 Task: Open Card Card0000000062 in Board Board0000000016 in Workspace WS0000000006 in Trello. Add Member mailaustralia7@gmail.com to Card Card0000000062 in Board Board0000000016 in Workspace WS0000000006 in Trello. Add Yellow Label titled Label0000000062 to Card Card0000000062 in Board Board0000000016 in Workspace WS0000000006 in Trello. Add Checklist CL0000000062 to Card Card0000000062 in Board Board0000000016 in Workspace WS0000000006 in Trello. Add Dates with Start Date as May 08 2023 and Due Date as May 31 2023 to Card Card0000000062 in Board Board0000000016 in Workspace WS0000000006 in Trello
Action: Mouse moved to (368, 376)
Screenshot: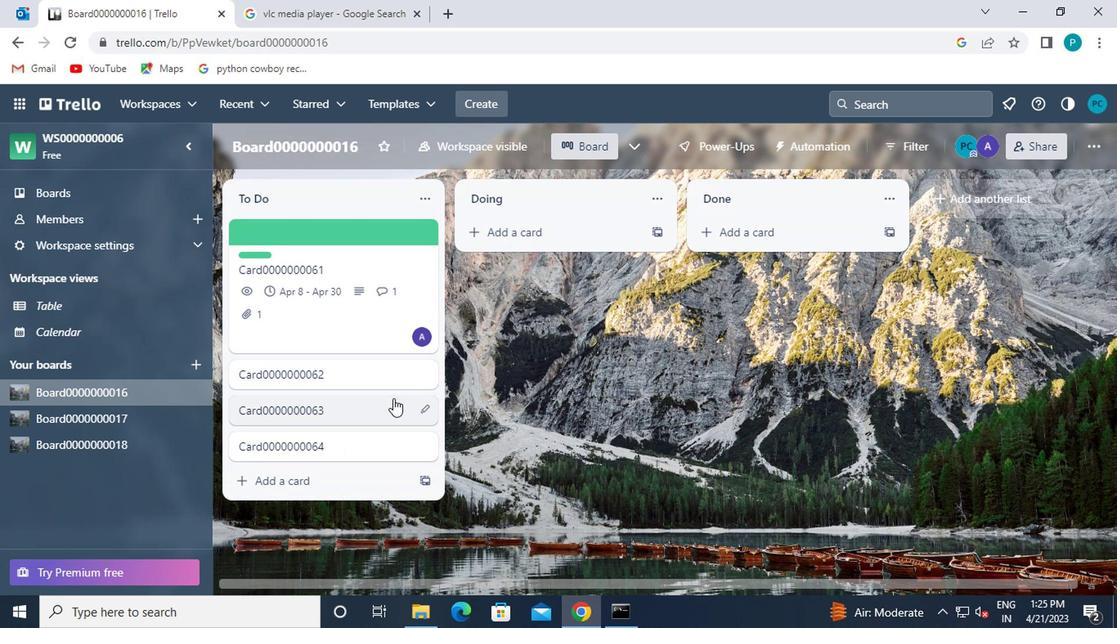 
Action: Mouse pressed left at (368, 376)
Screenshot: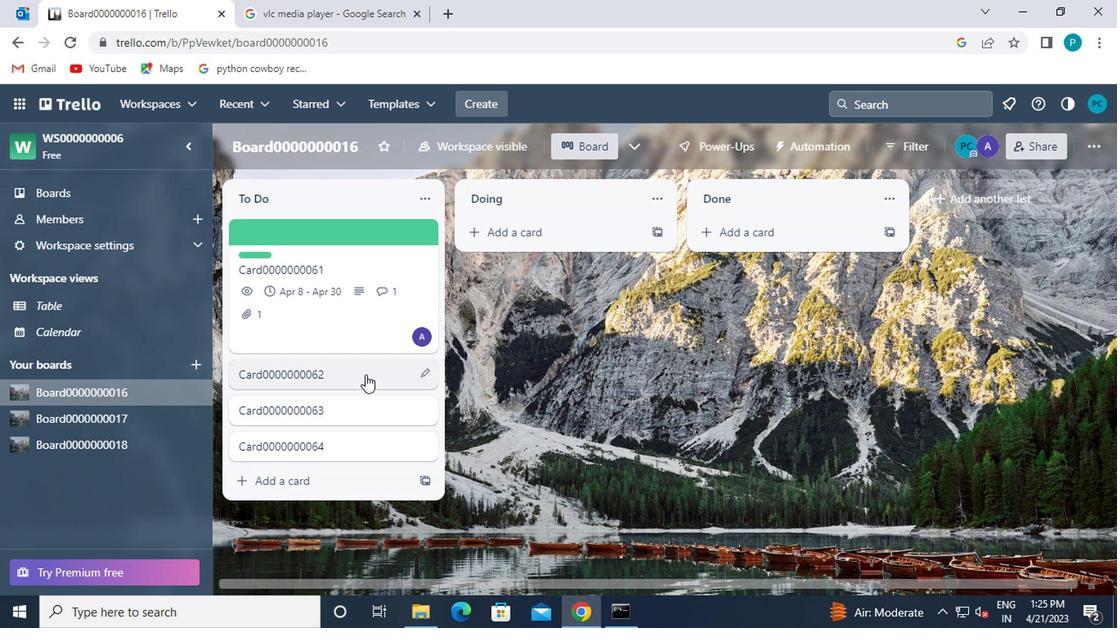 
Action: Mouse moved to (753, 300)
Screenshot: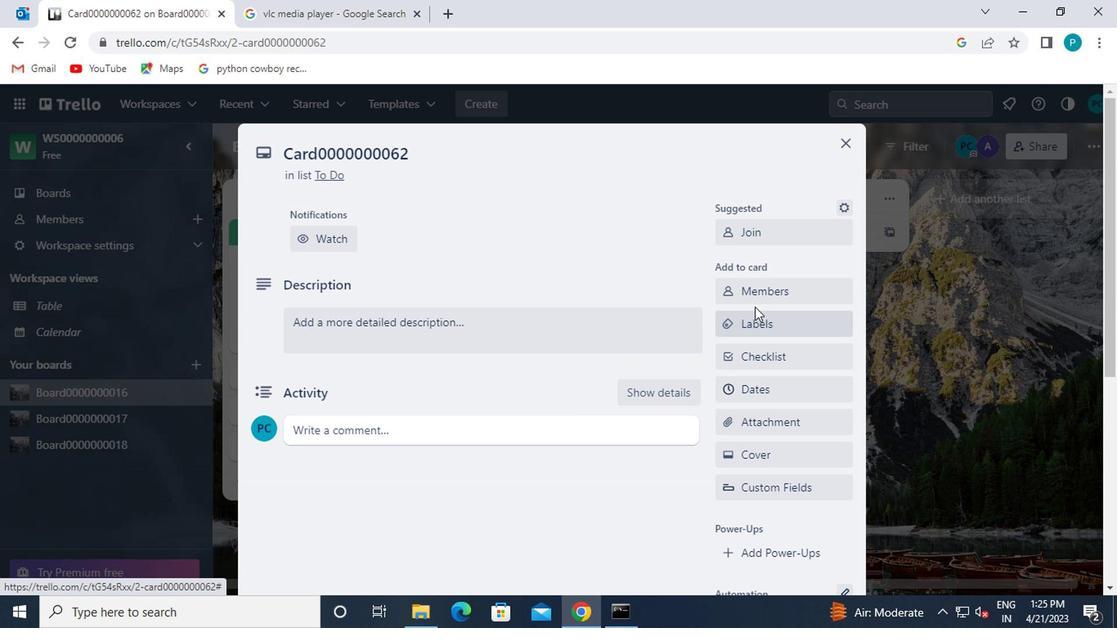 
Action: Mouse pressed left at (753, 300)
Screenshot: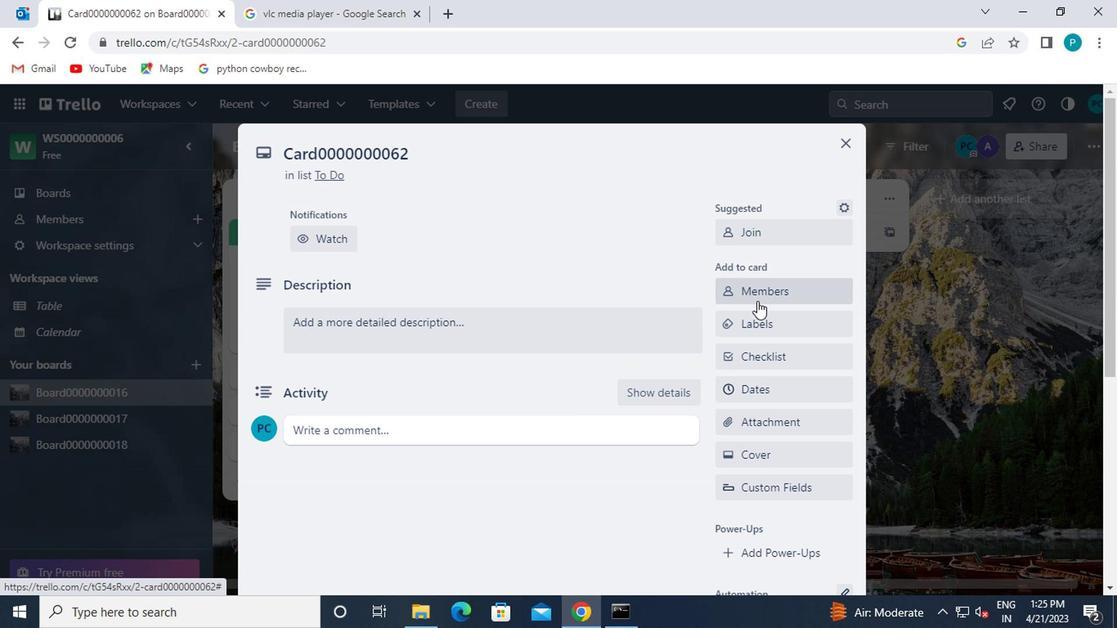
Action: Mouse moved to (778, 362)
Screenshot: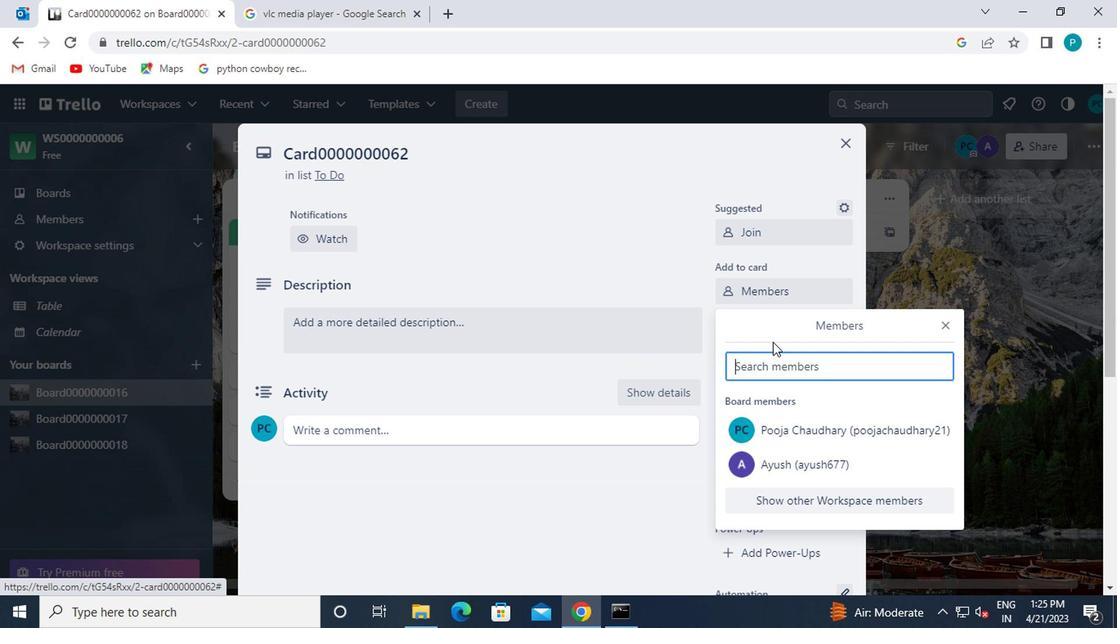 
Action: Mouse pressed left at (778, 362)
Screenshot: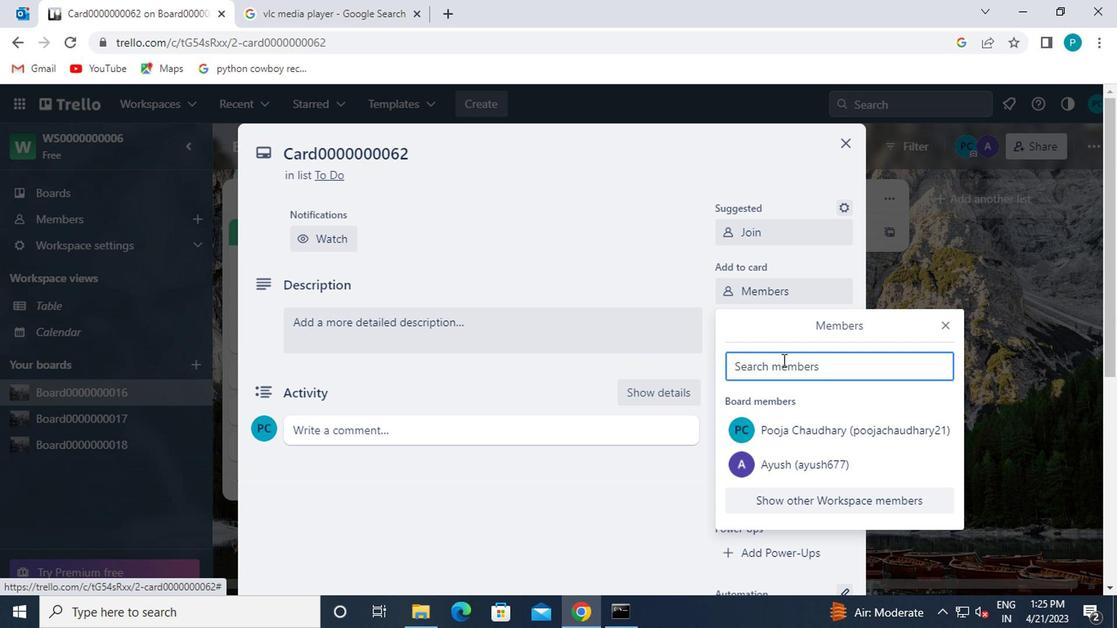 
Action: Mouse moved to (781, 369)
Screenshot: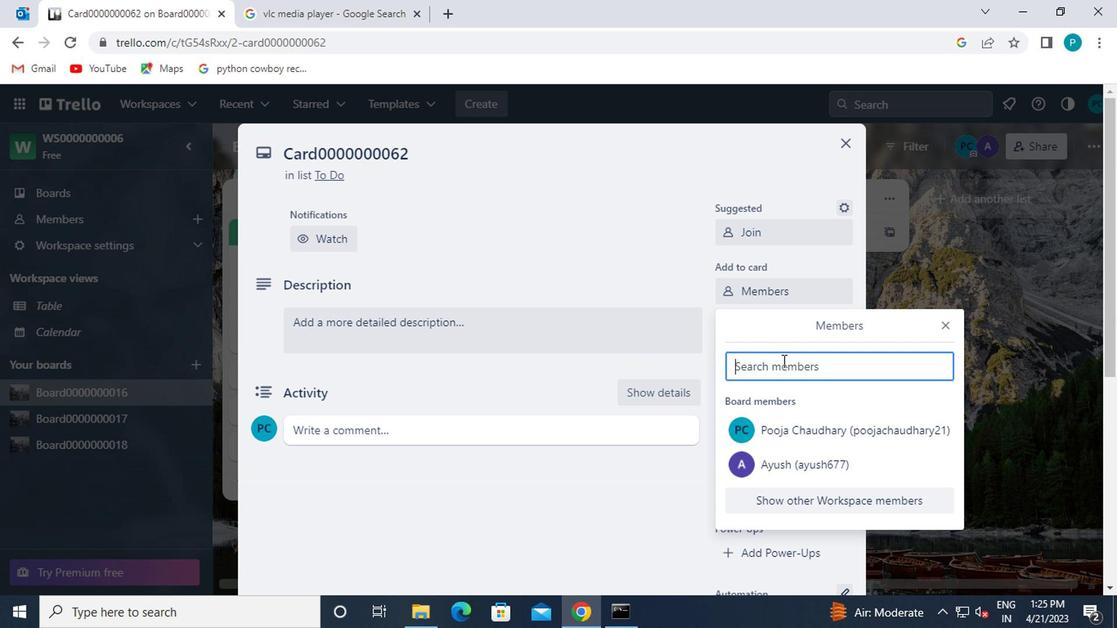 
Action: Key pressed ma
Screenshot: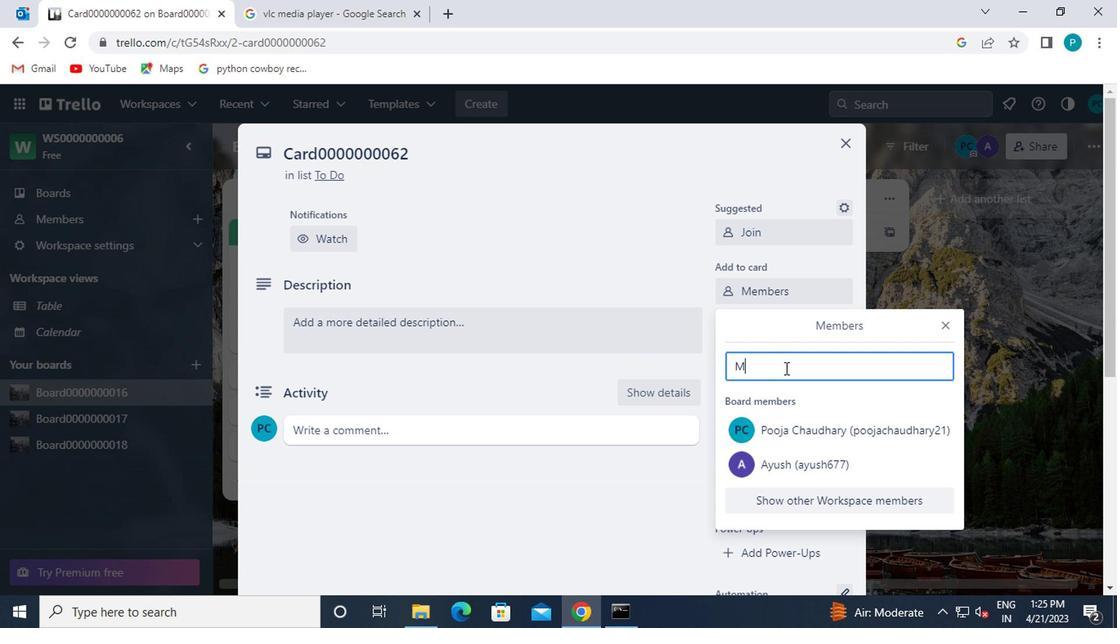 
Action: Mouse moved to (801, 533)
Screenshot: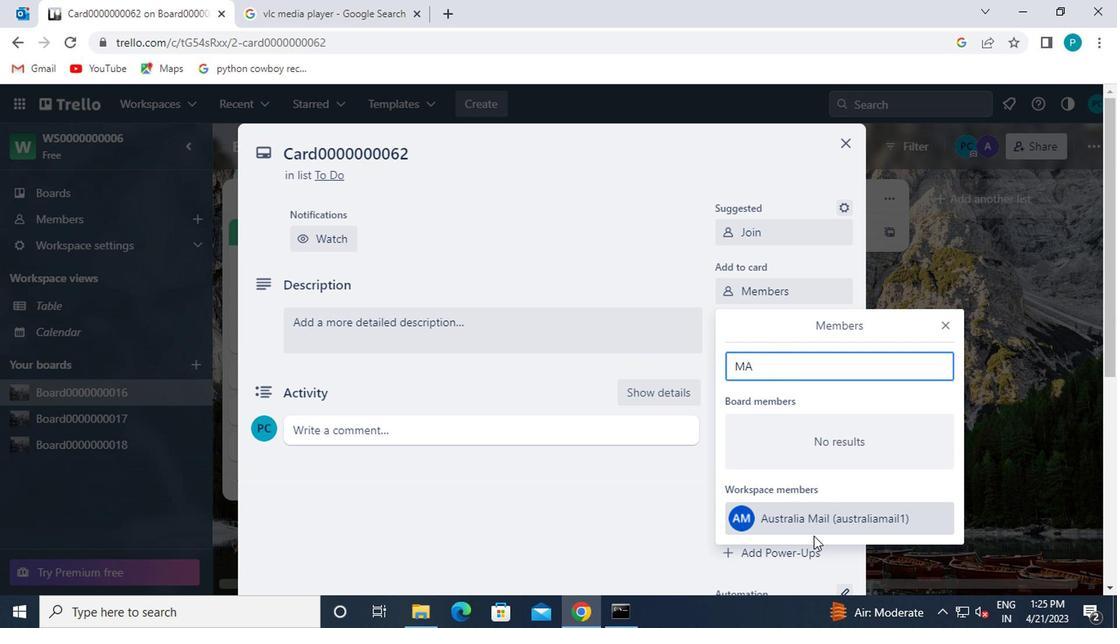 
Action: Mouse pressed left at (801, 533)
Screenshot: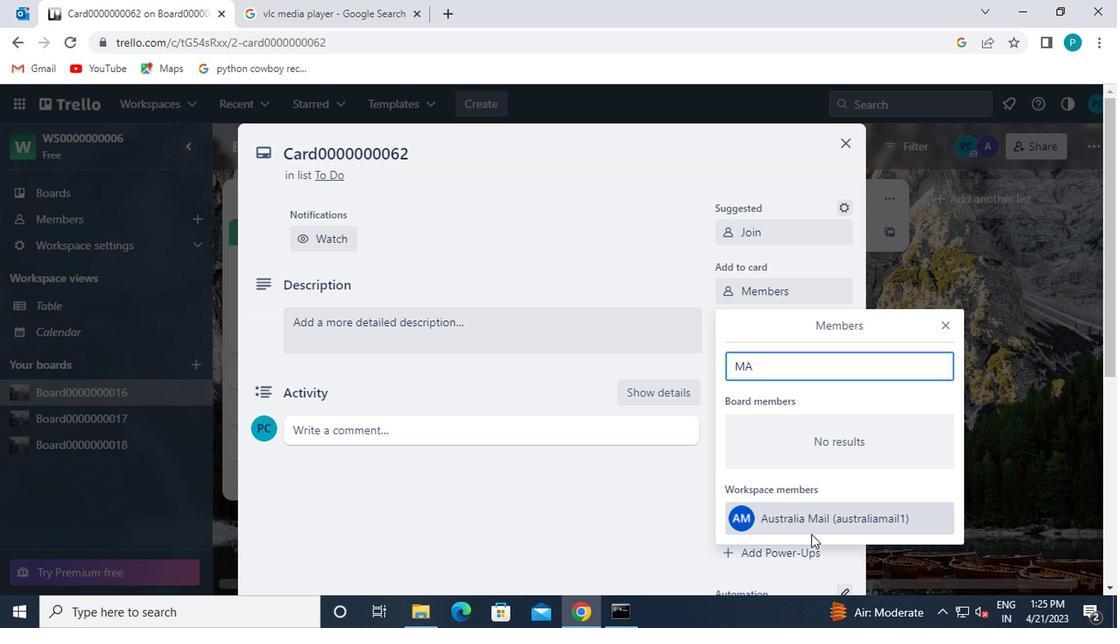 
Action: Mouse moved to (936, 328)
Screenshot: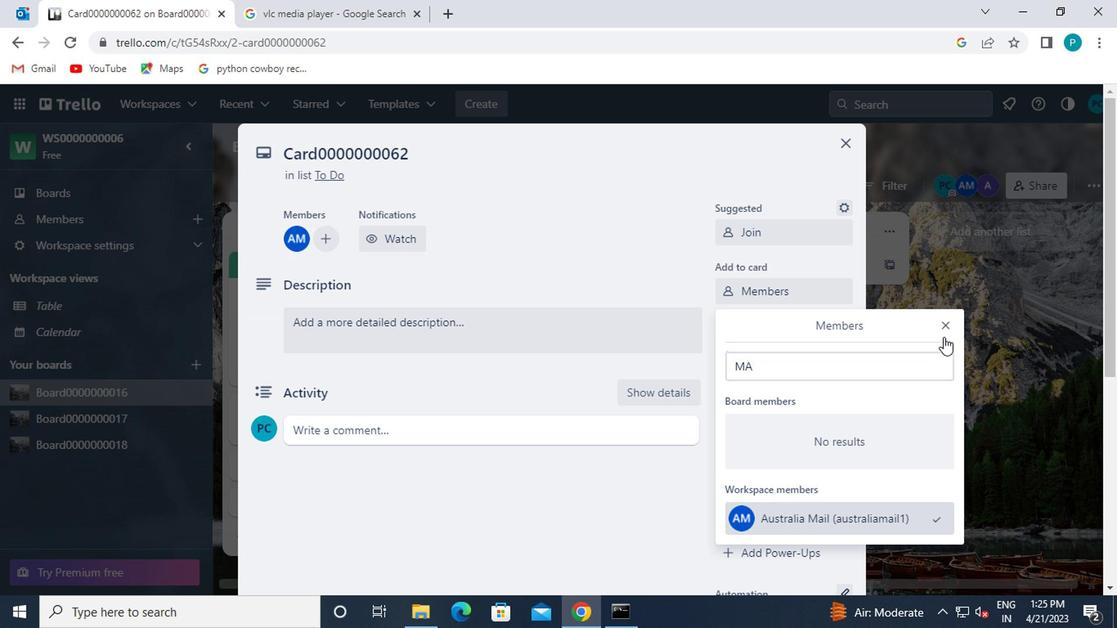 
Action: Mouse pressed left at (936, 328)
Screenshot: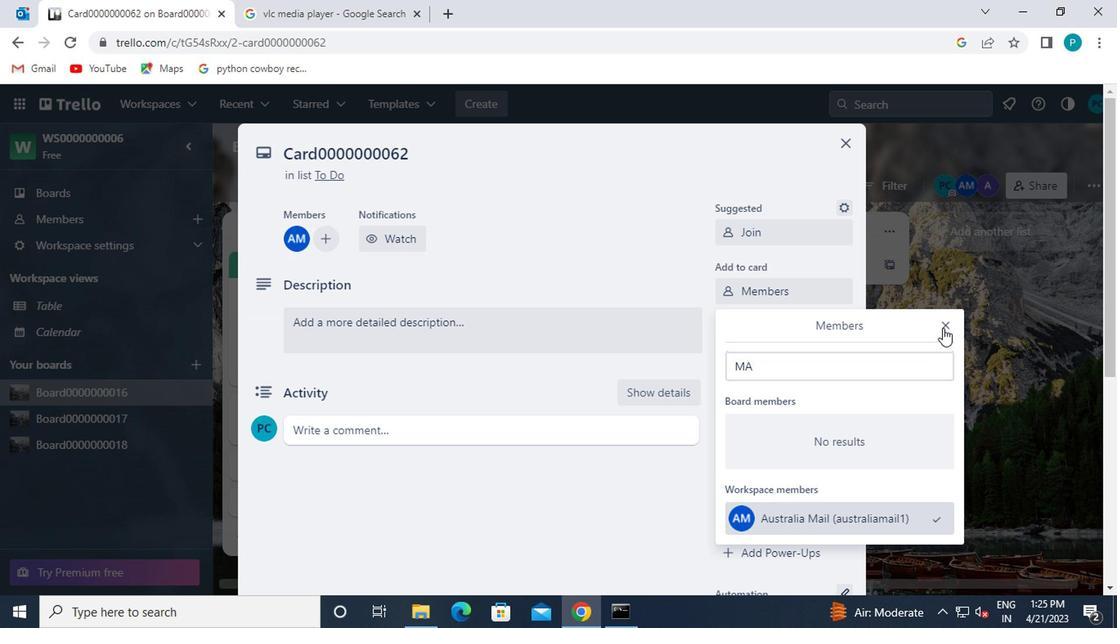 
Action: Mouse moved to (786, 338)
Screenshot: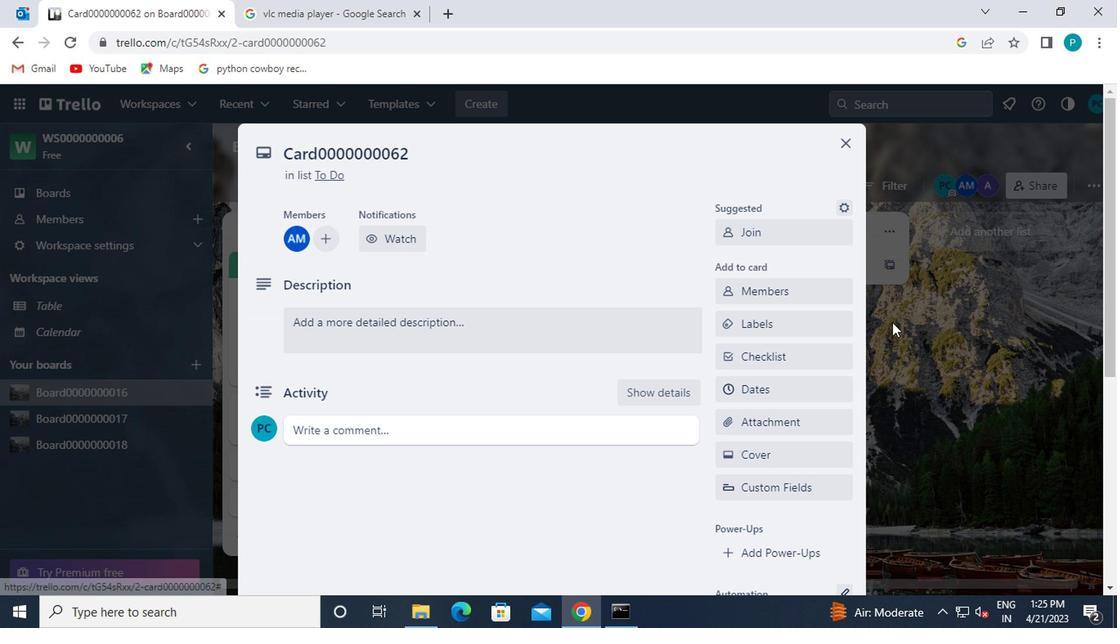 
Action: Mouse pressed left at (786, 338)
Screenshot: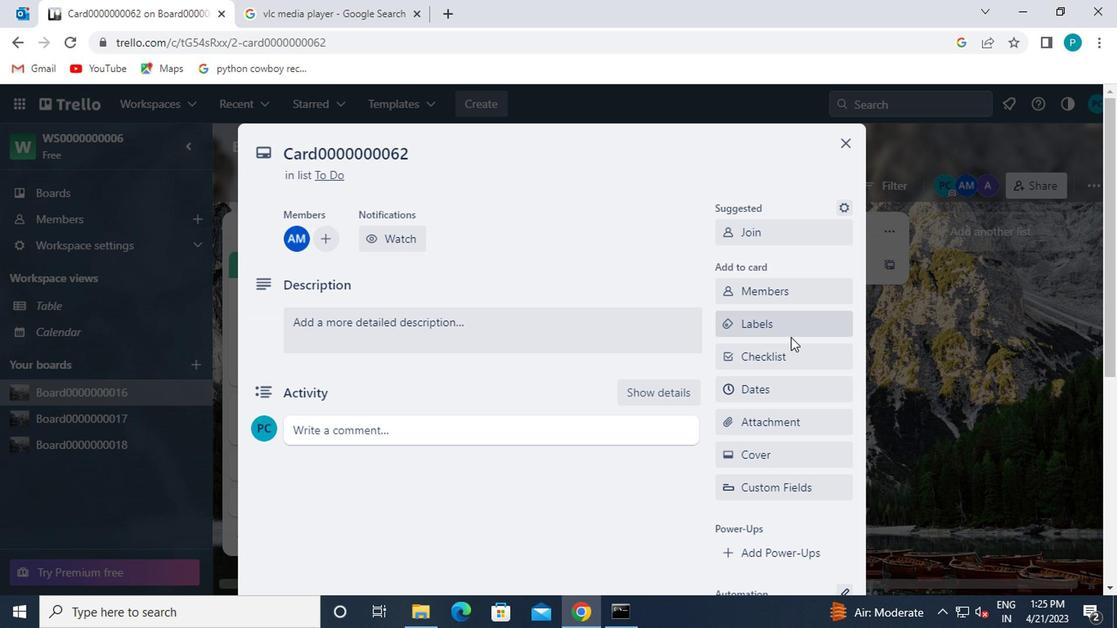 
Action: Mouse moved to (781, 336)
Screenshot: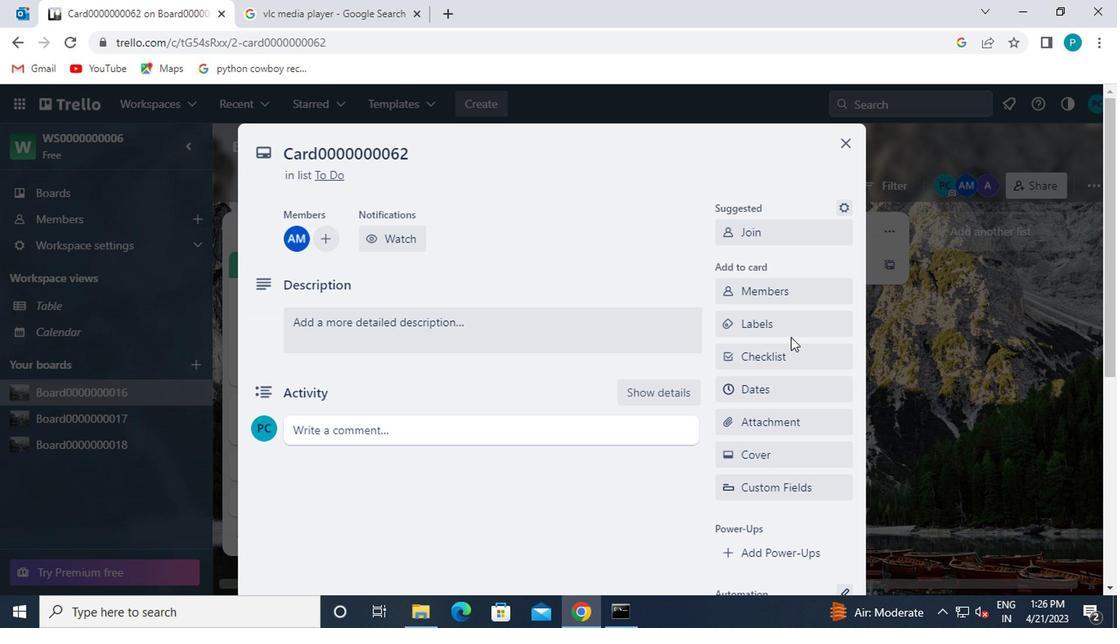 
Action: Mouse pressed left at (781, 336)
Screenshot: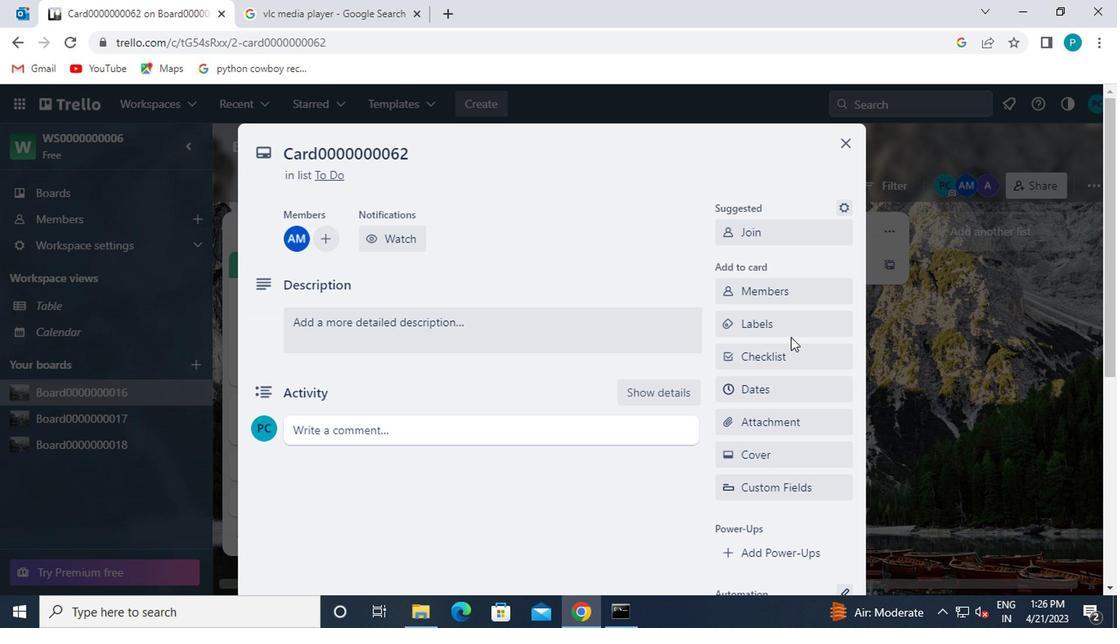 
Action: Mouse moved to (796, 456)
Screenshot: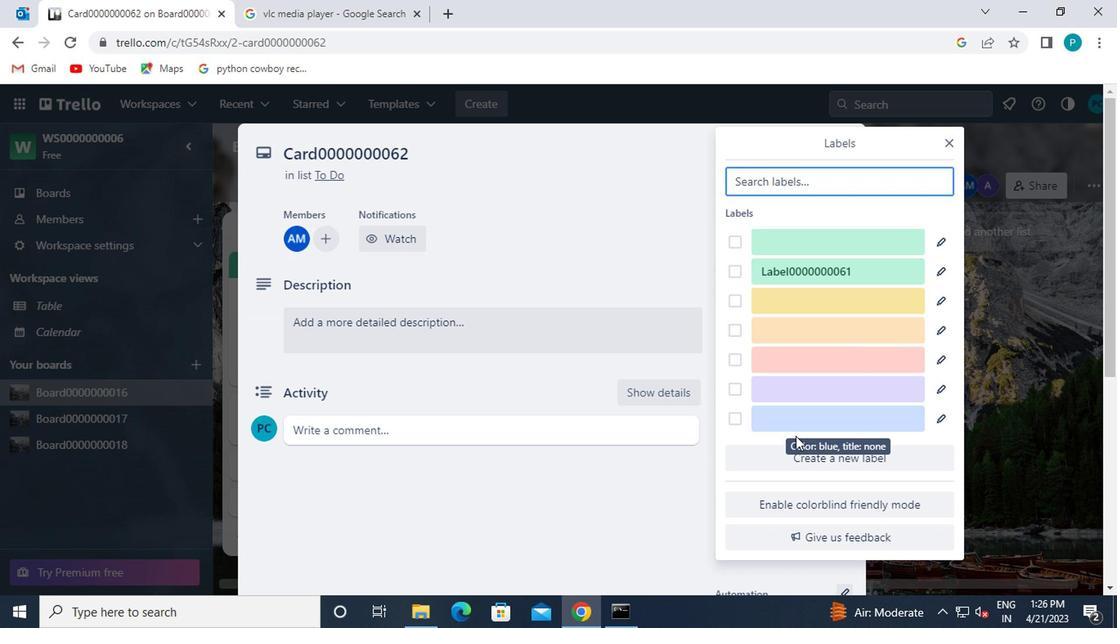 
Action: Mouse pressed left at (796, 456)
Screenshot: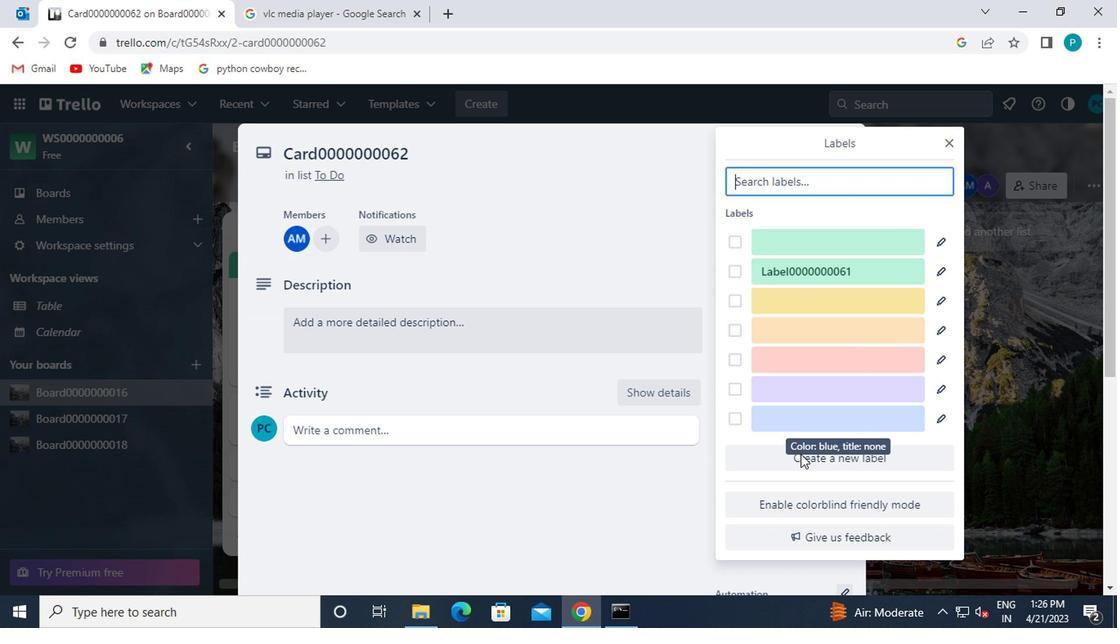
Action: Mouse moved to (799, 456)
Screenshot: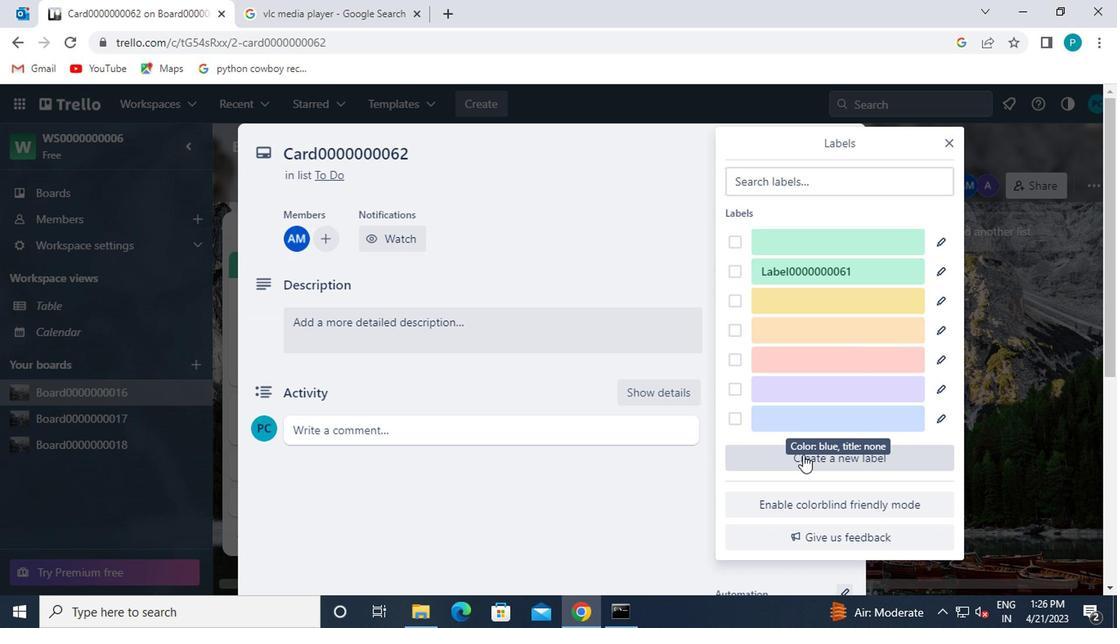 
Action: Mouse pressed left at (799, 456)
Screenshot: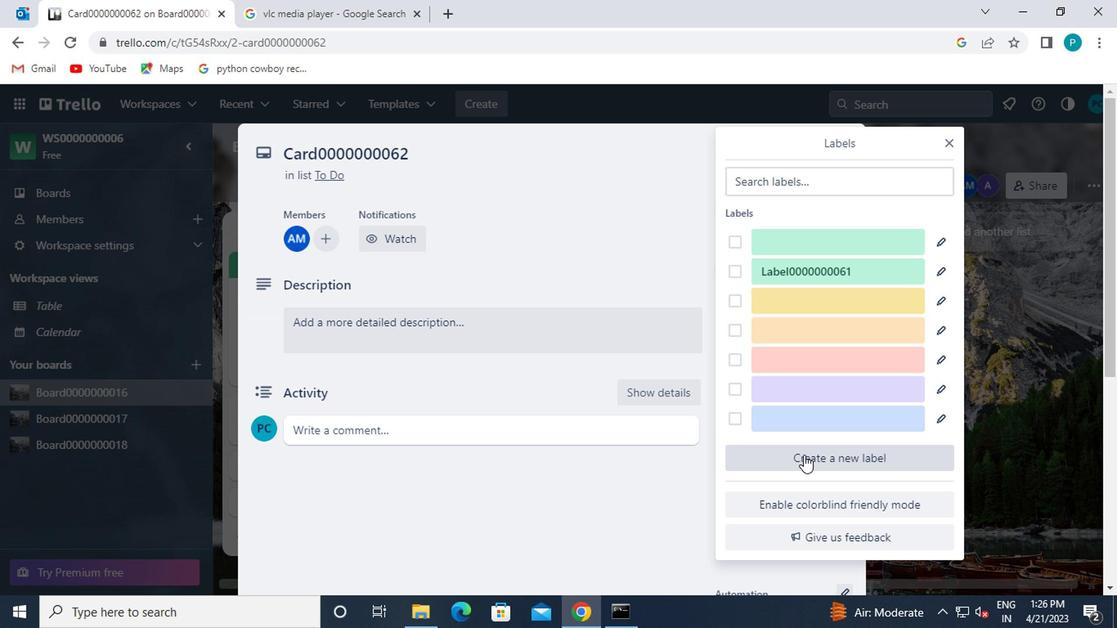 
Action: Mouse moved to (783, 380)
Screenshot: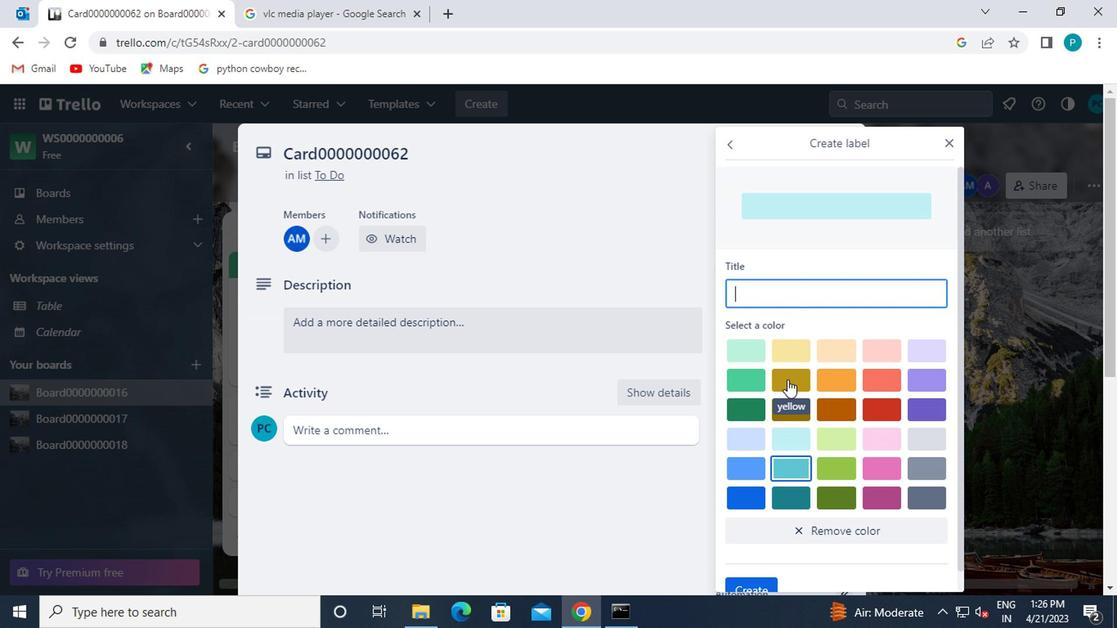 
Action: Mouse pressed left at (783, 380)
Screenshot: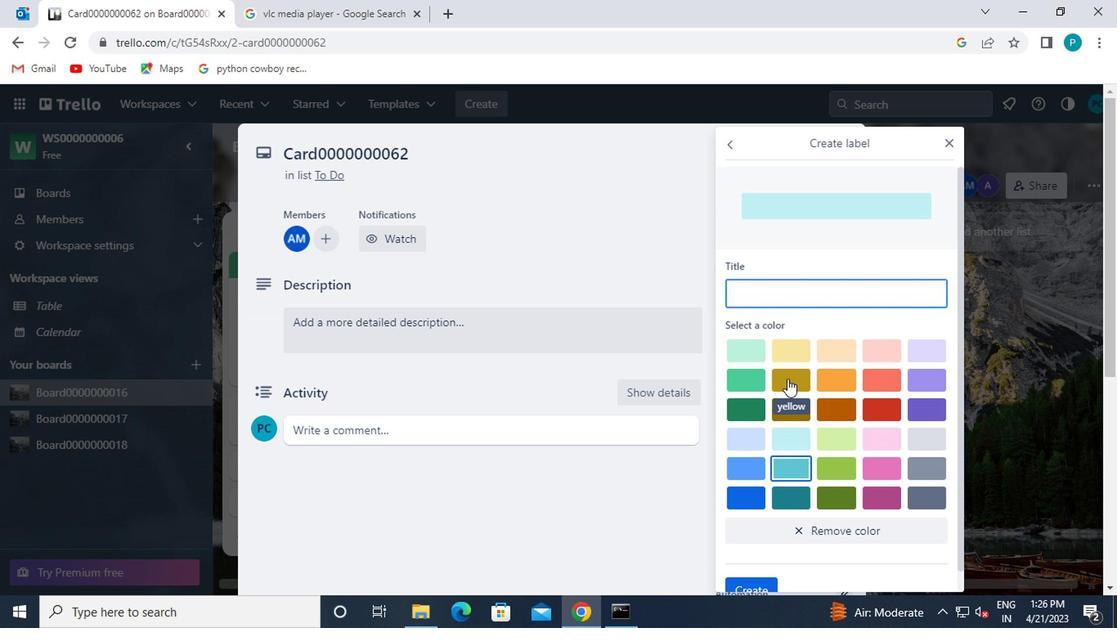 
Action: Mouse moved to (743, 295)
Screenshot: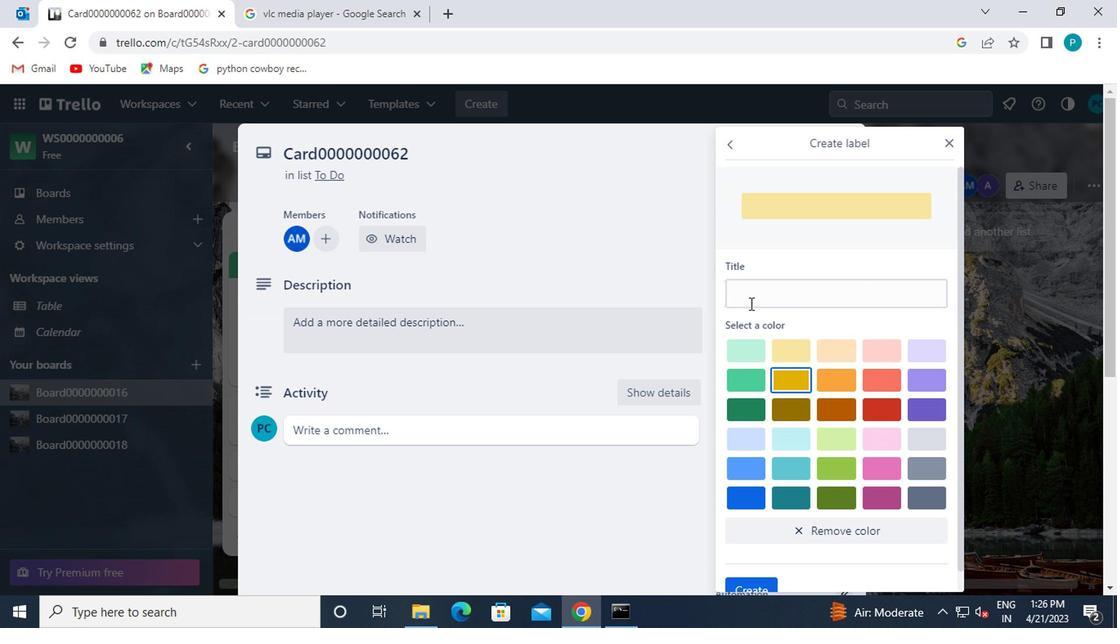 
Action: Mouse pressed left at (743, 295)
Screenshot: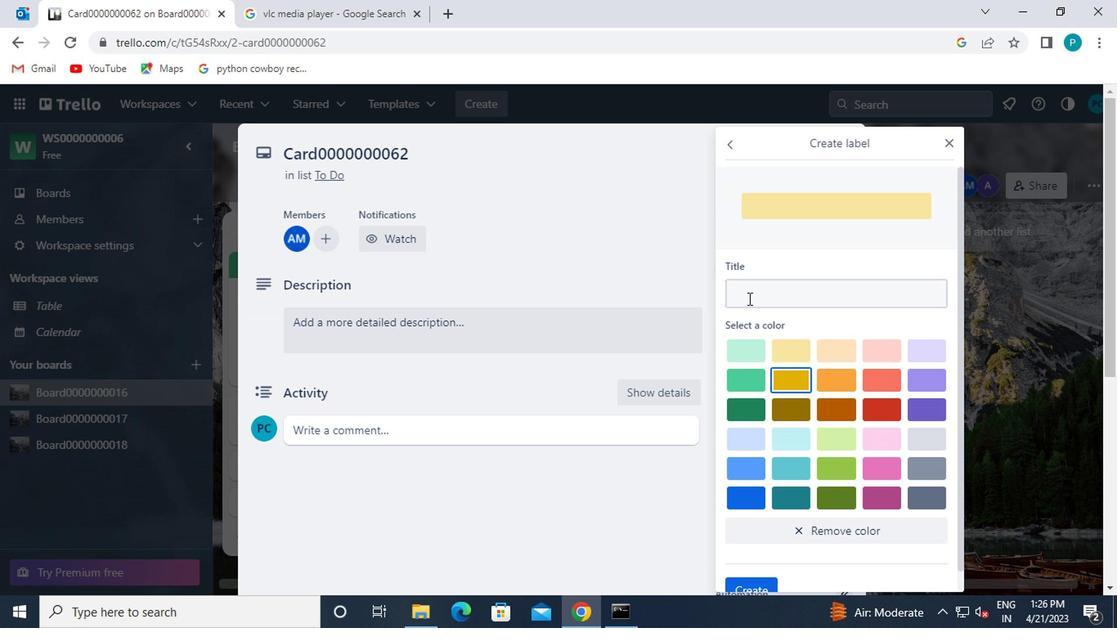 
Action: Key pressed <Key.caps_lock><Key.caps_lock>l<Key.caps_lock>av<Key.backspace>bel0000000062
Screenshot: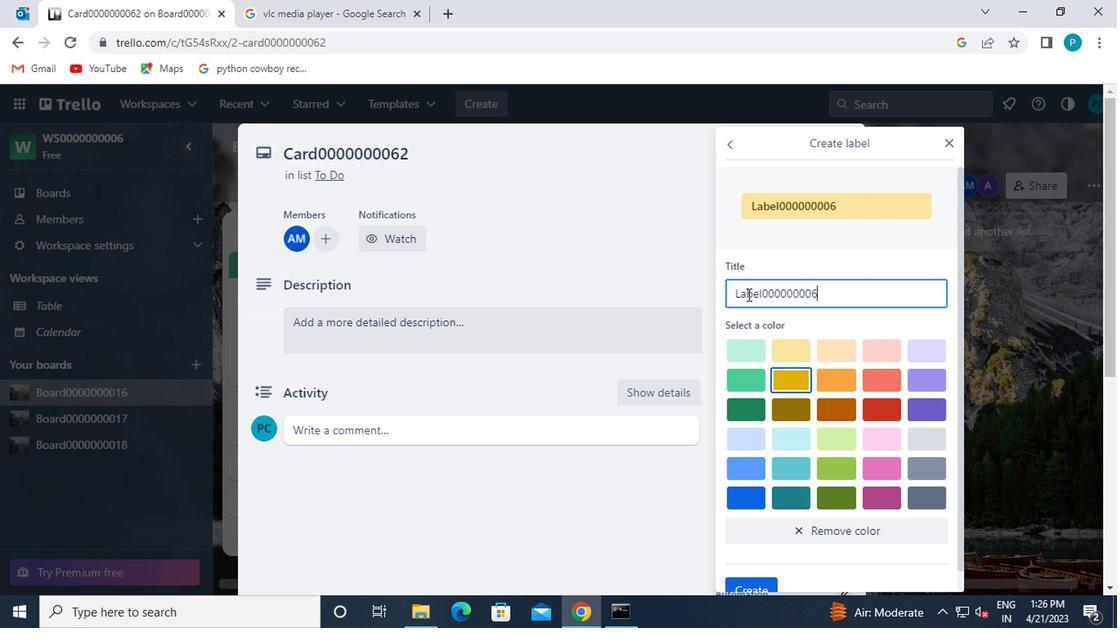 
Action: Mouse moved to (815, 490)
Screenshot: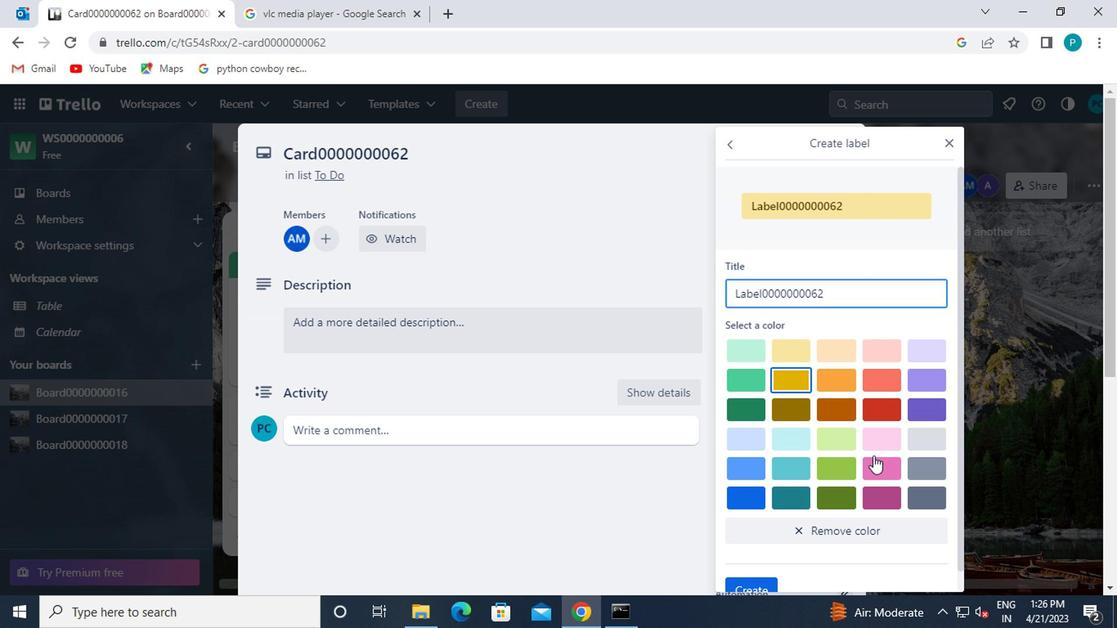 
Action: Mouse scrolled (815, 490) with delta (0, 0)
Screenshot: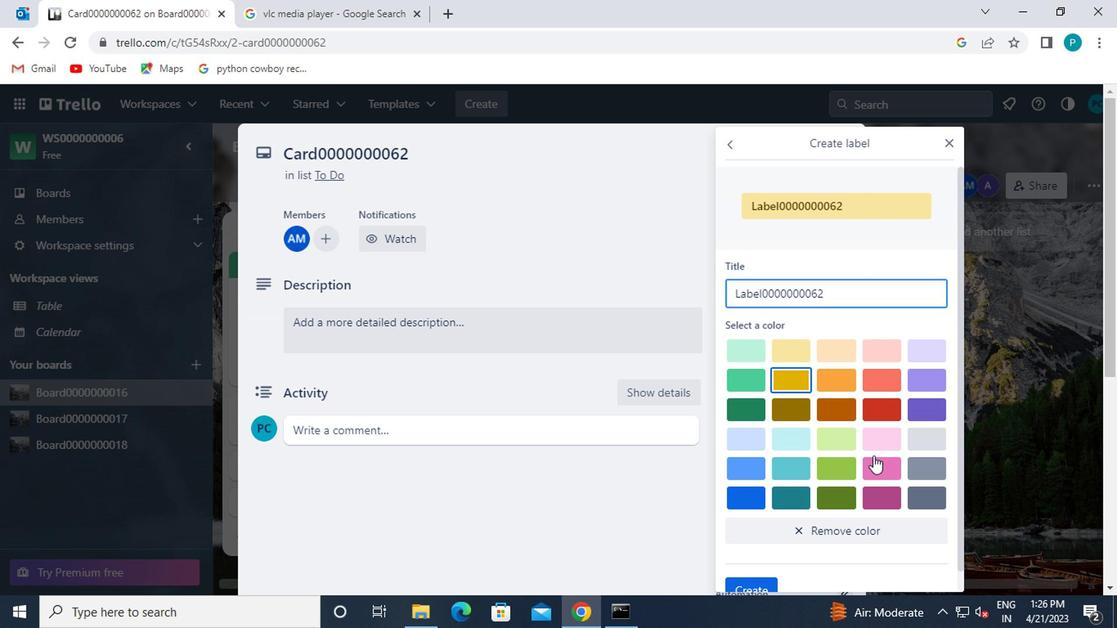 
Action: Mouse moved to (805, 495)
Screenshot: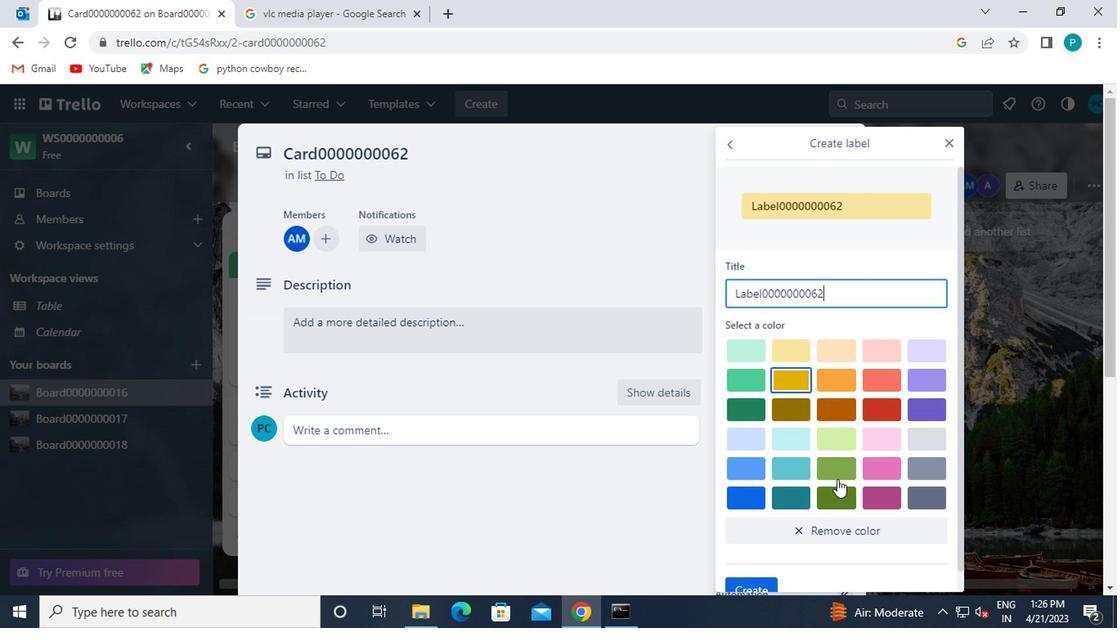 
Action: Mouse scrolled (805, 495) with delta (0, 0)
Screenshot: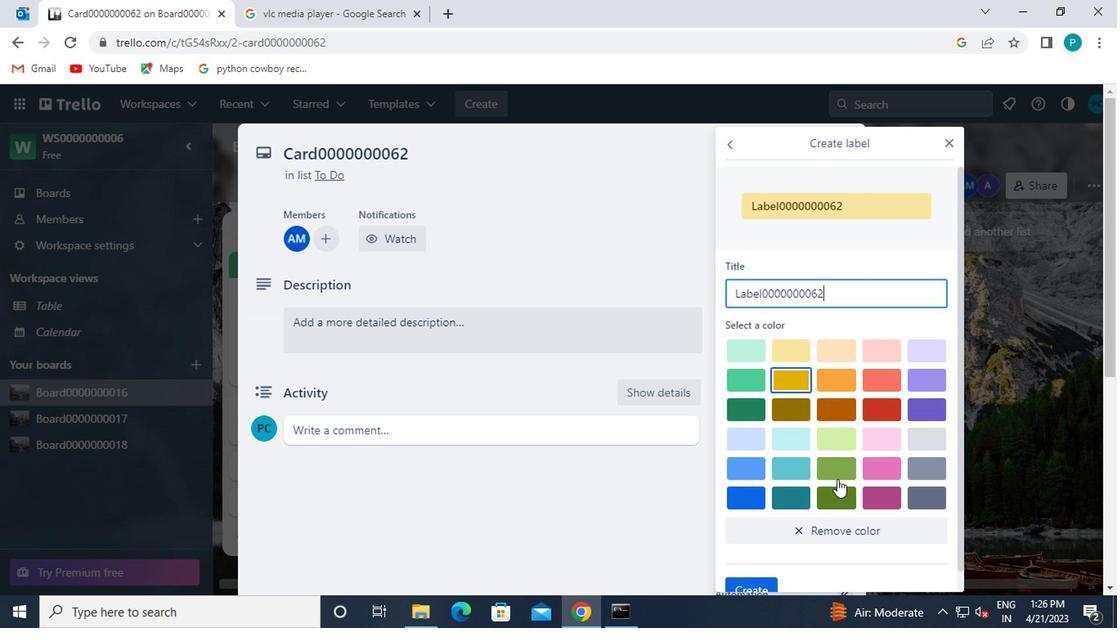 
Action: Mouse moved to (781, 510)
Screenshot: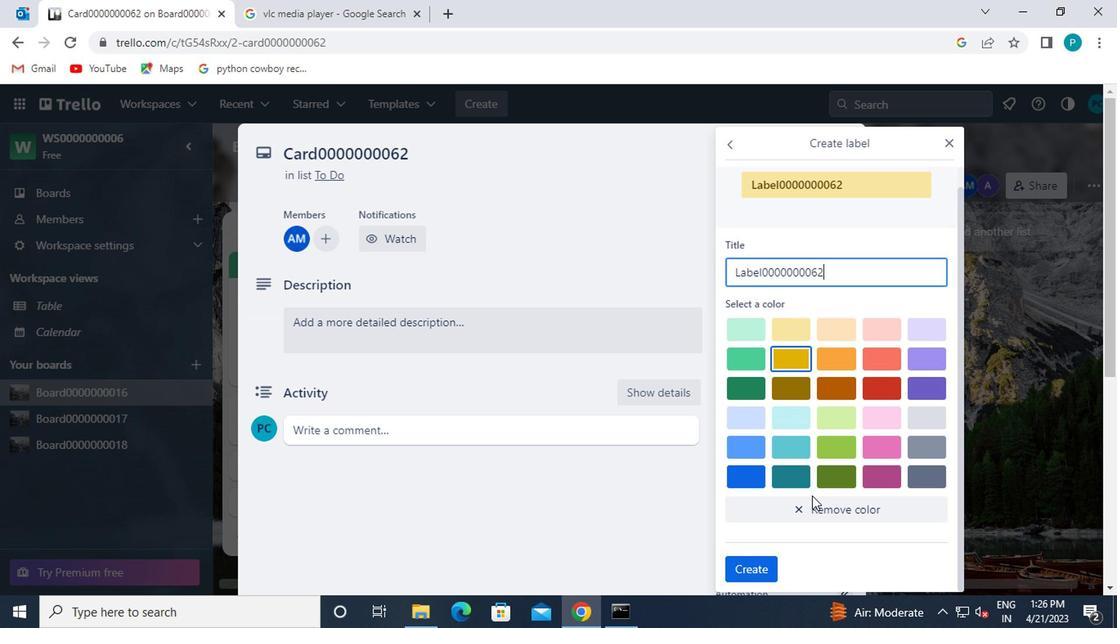 
Action: Mouse scrolled (781, 509) with delta (0, 0)
Screenshot: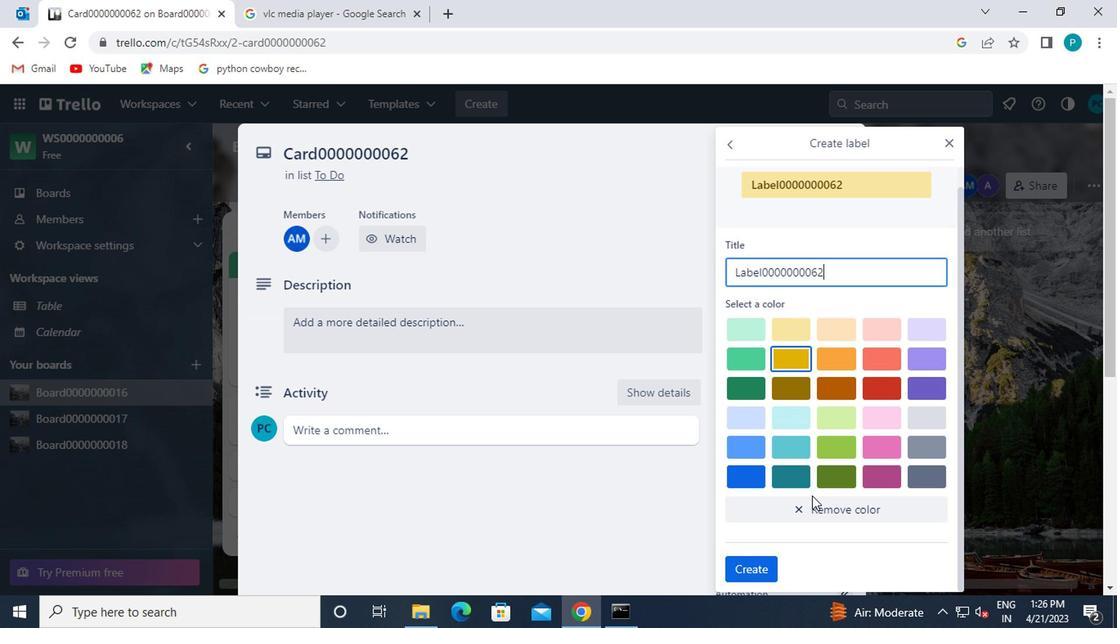 
Action: Mouse moved to (762, 566)
Screenshot: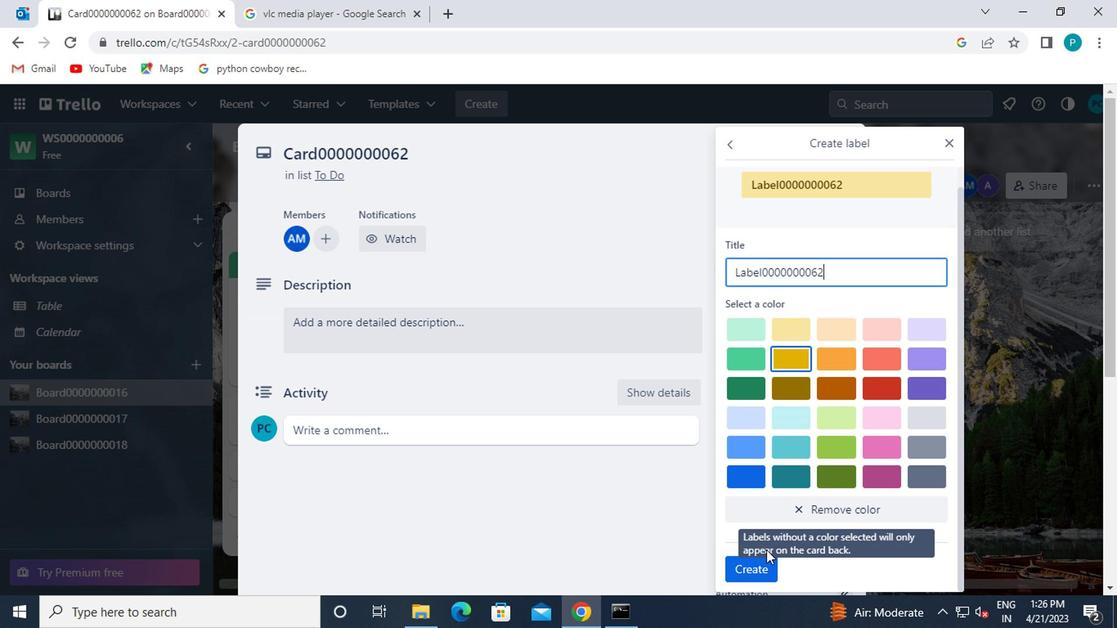 
Action: Mouse pressed left at (762, 566)
Screenshot: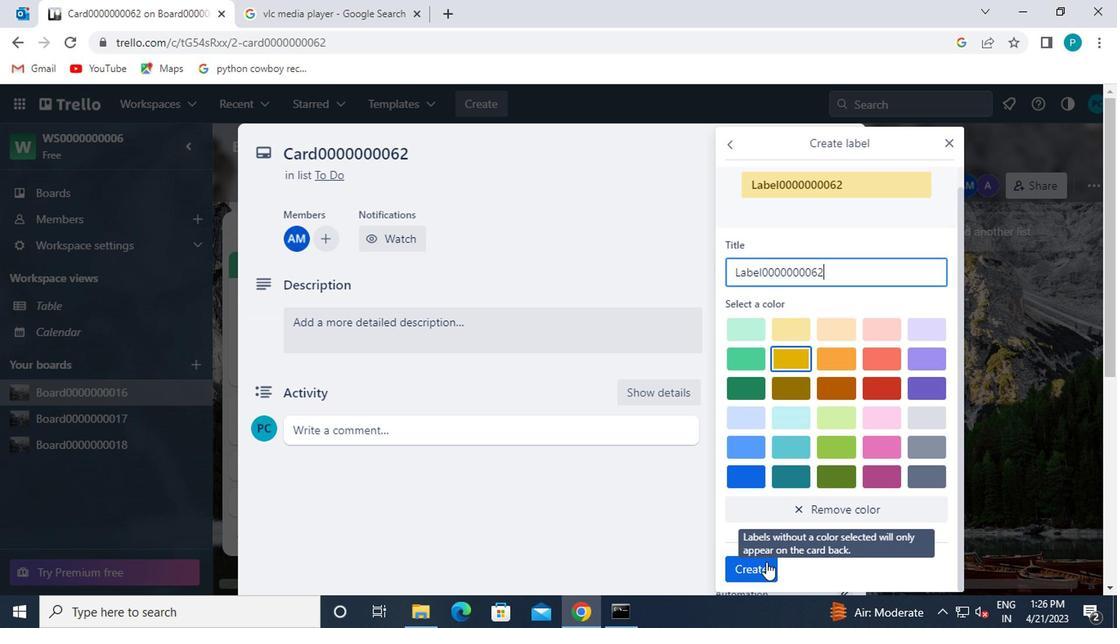 
Action: Mouse moved to (938, 142)
Screenshot: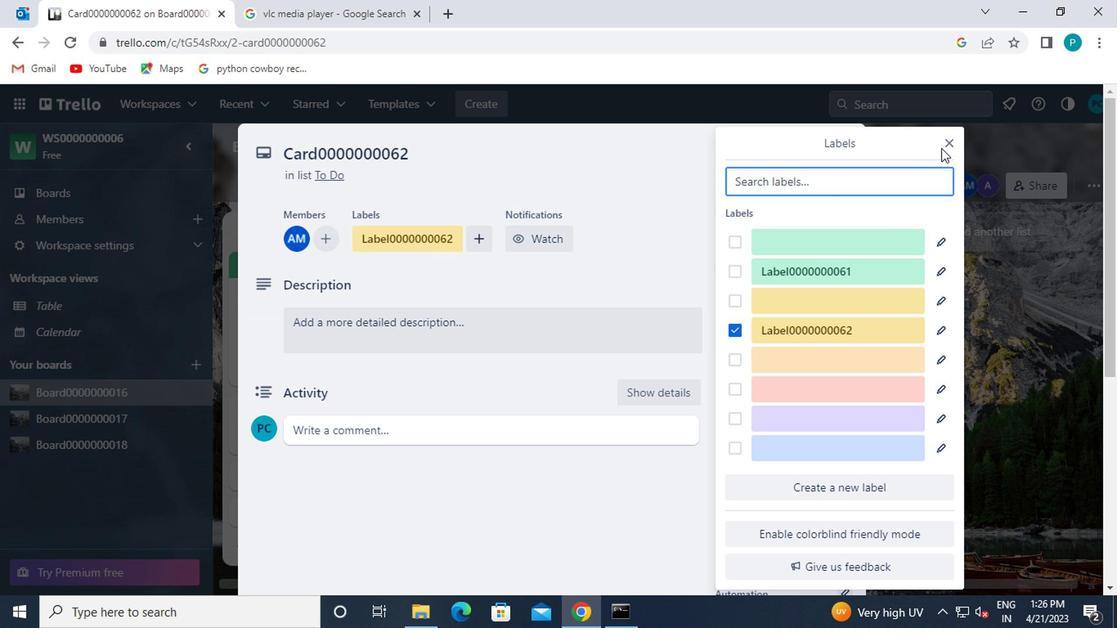 
Action: Mouse pressed left at (938, 142)
Screenshot: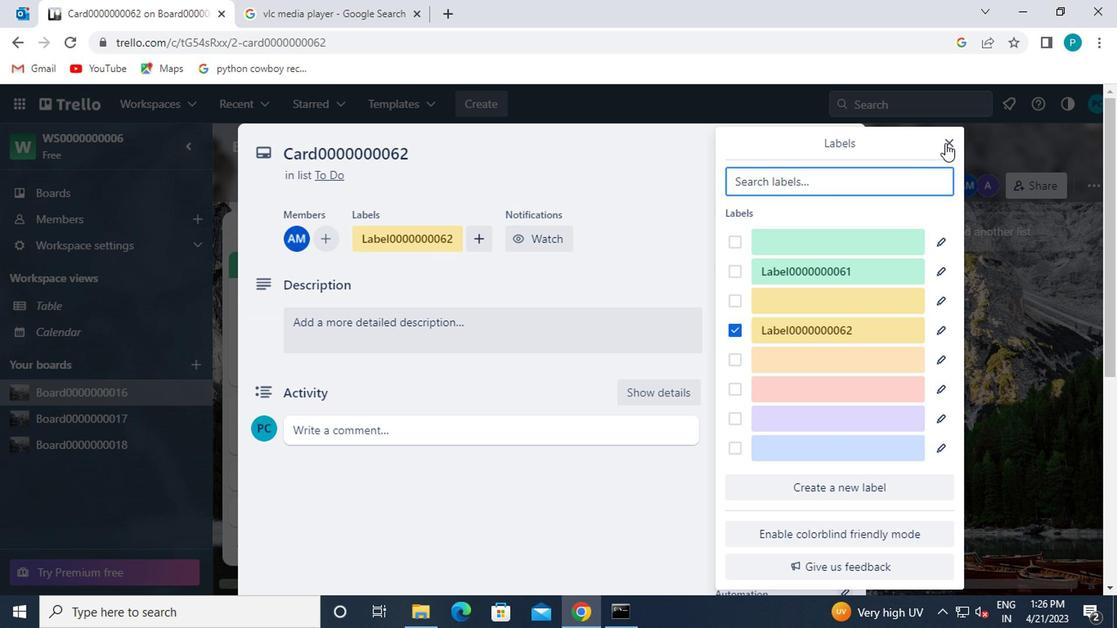 
Action: Mouse moved to (772, 350)
Screenshot: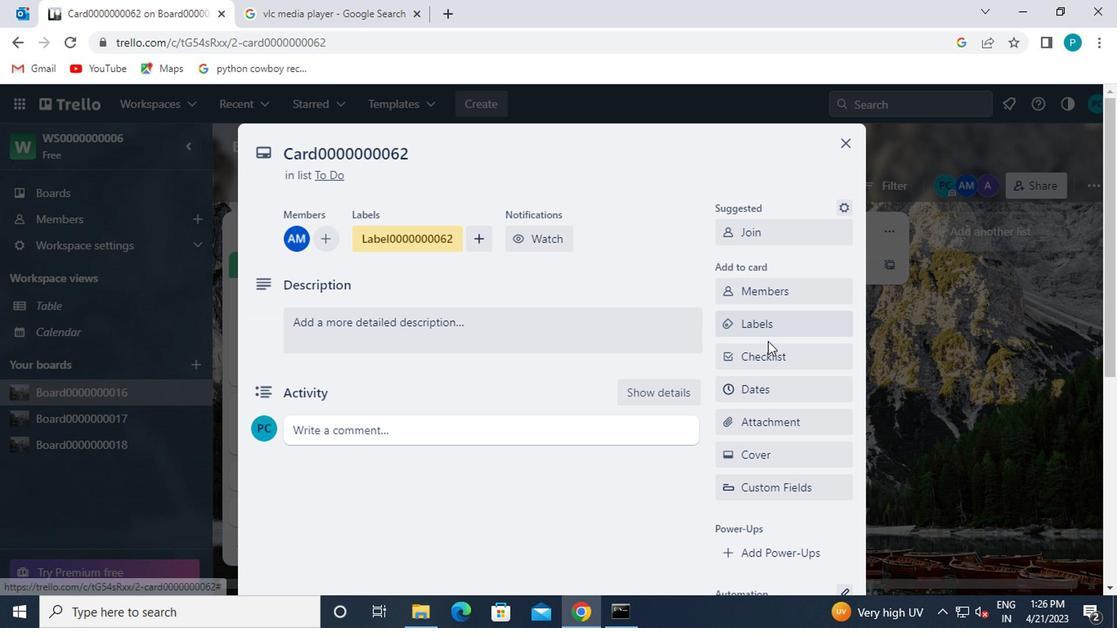 
Action: Mouse pressed left at (772, 350)
Screenshot: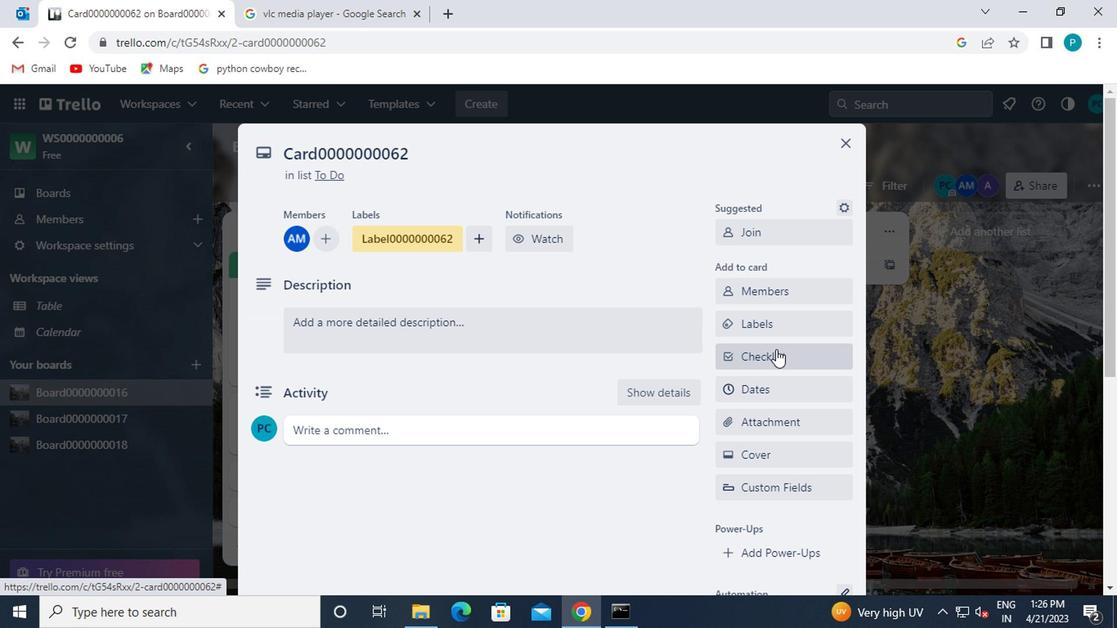 
Action: Mouse moved to (823, 411)
Screenshot: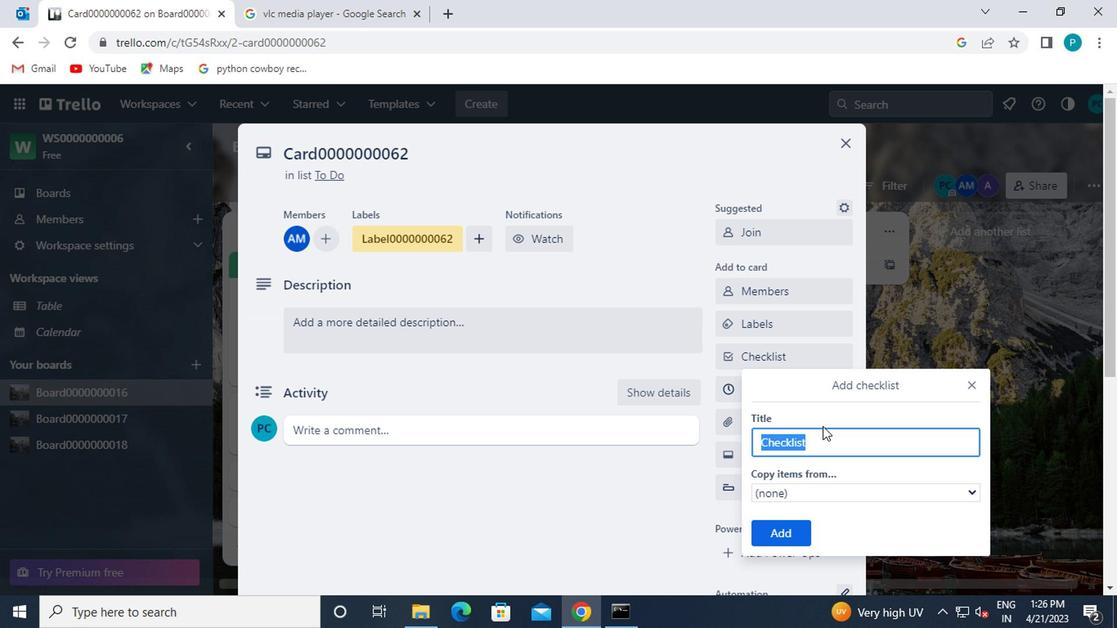 
Action: Key pressed <Key.caps_lock>cl0000000062
Screenshot: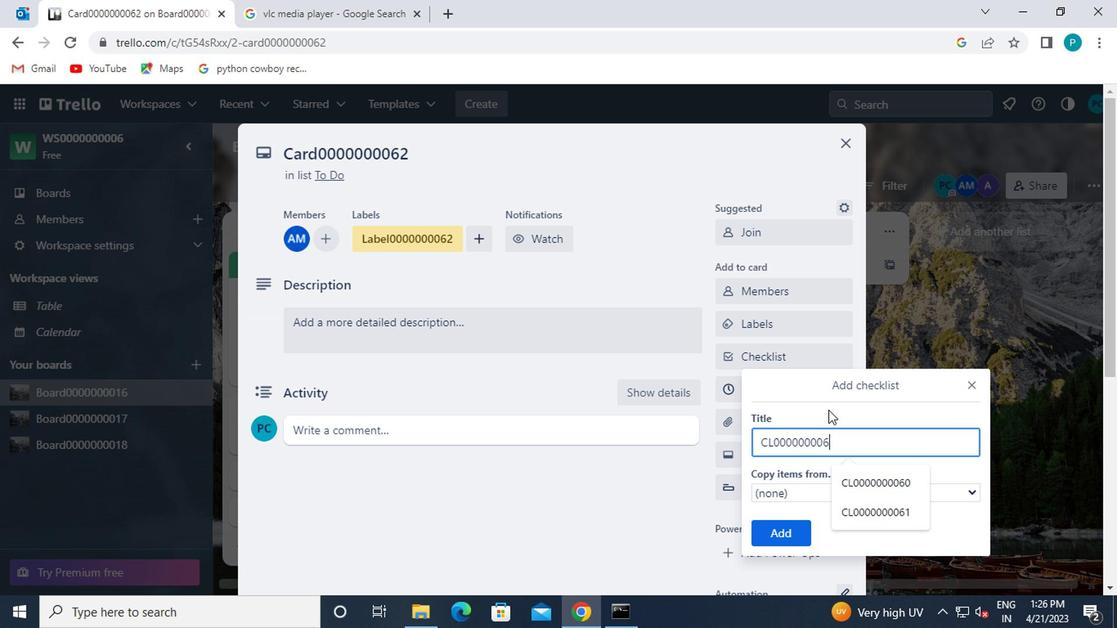 
Action: Mouse moved to (758, 539)
Screenshot: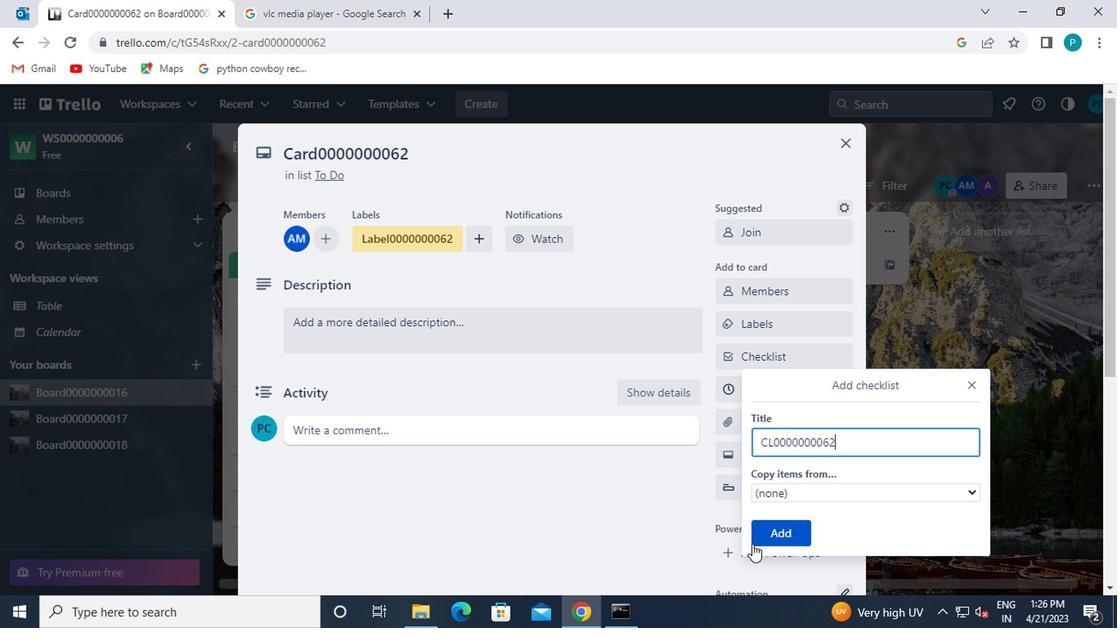 
Action: Mouse pressed left at (758, 539)
Screenshot: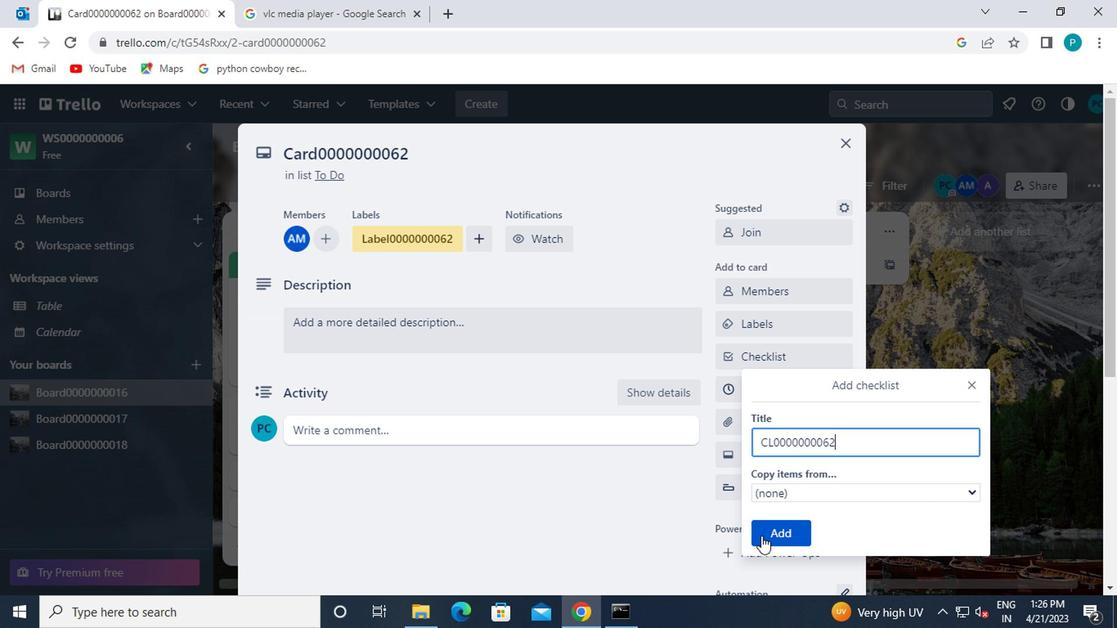 
Action: Mouse moved to (737, 397)
Screenshot: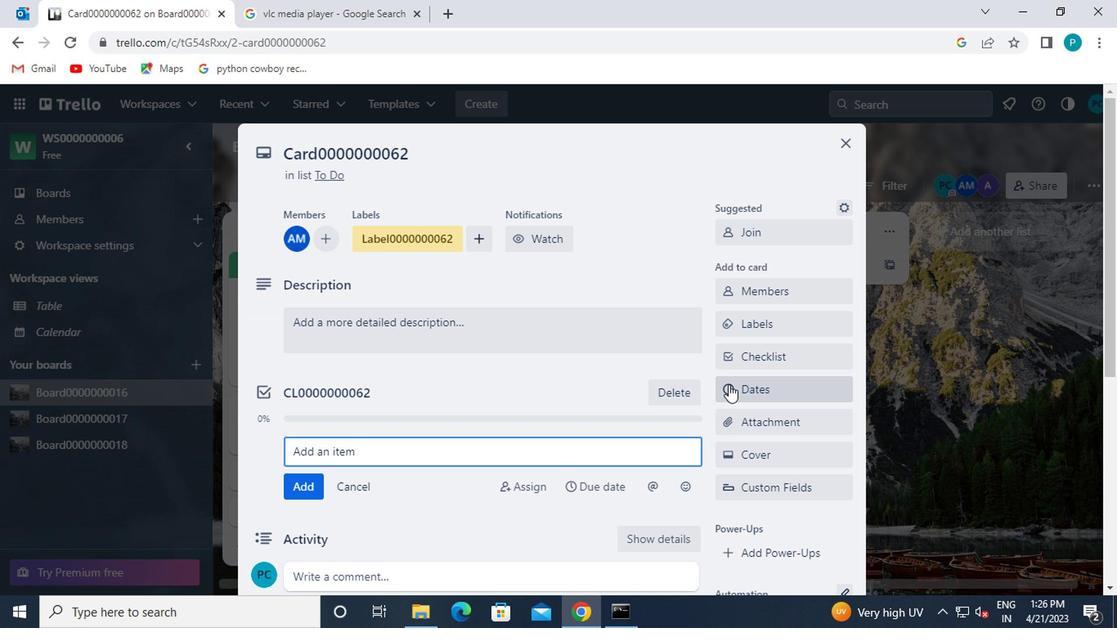 
Action: Mouse pressed left at (737, 397)
Screenshot: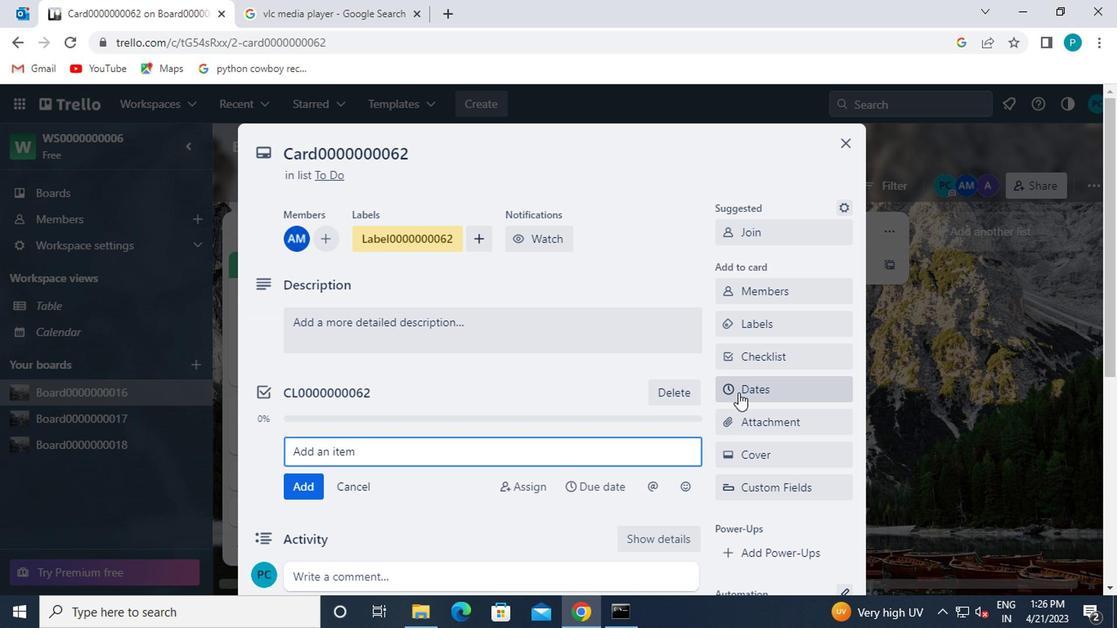 
Action: Mouse moved to (734, 437)
Screenshot: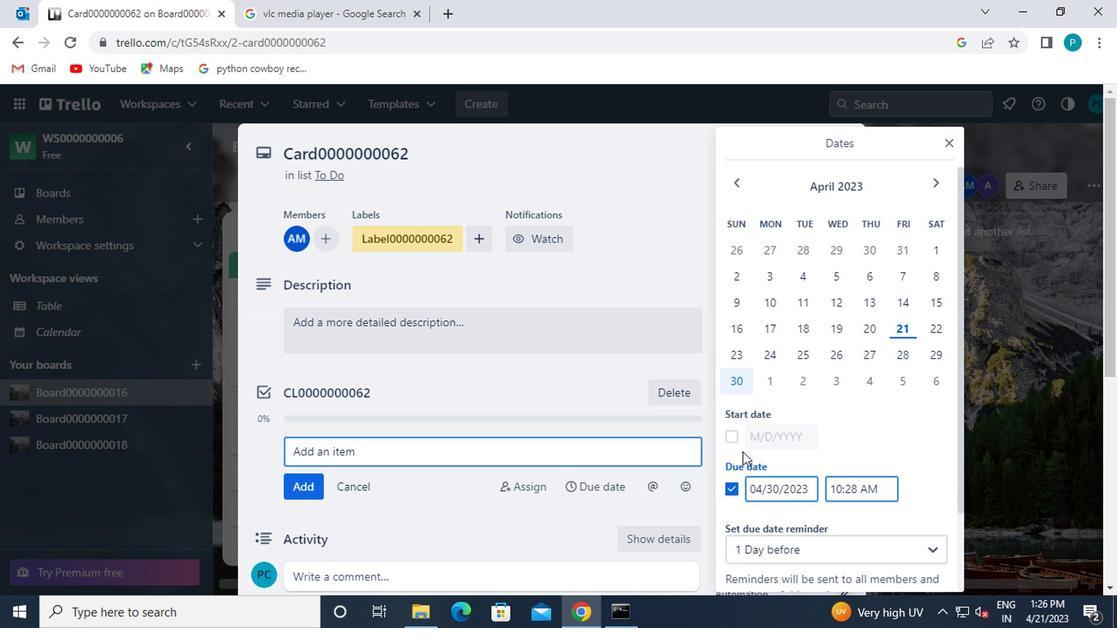 
Action: Mouse pressed left at (734, 437)
Screenshot: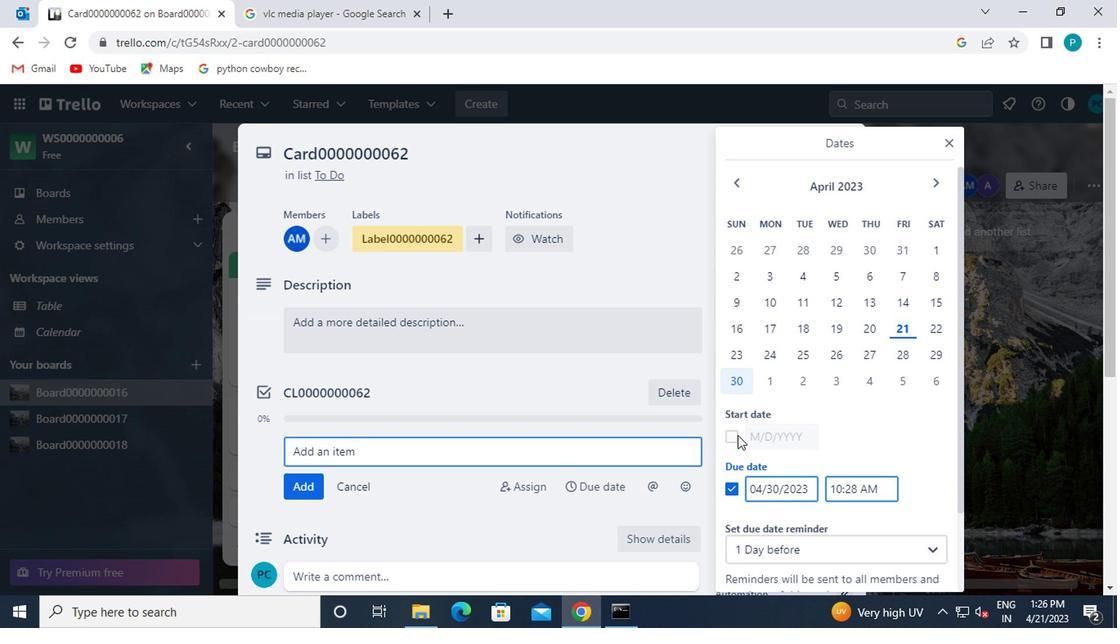 
Action: Mouse moved to (936, 182)
Screenshot: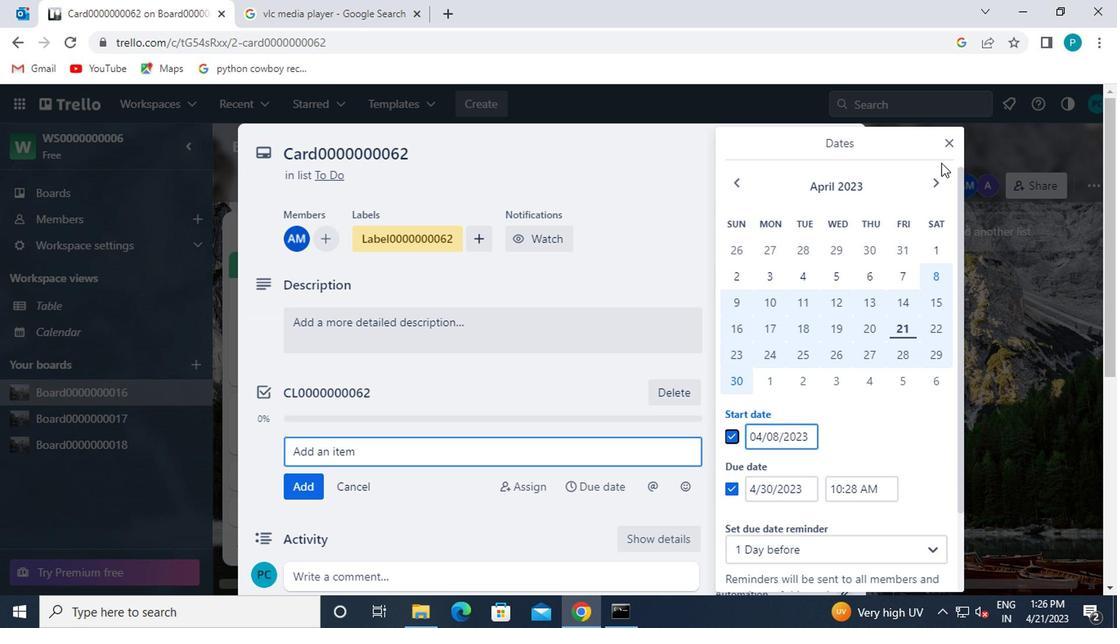 
Action: Mouse pressed left at (936, 182)
Screenshot: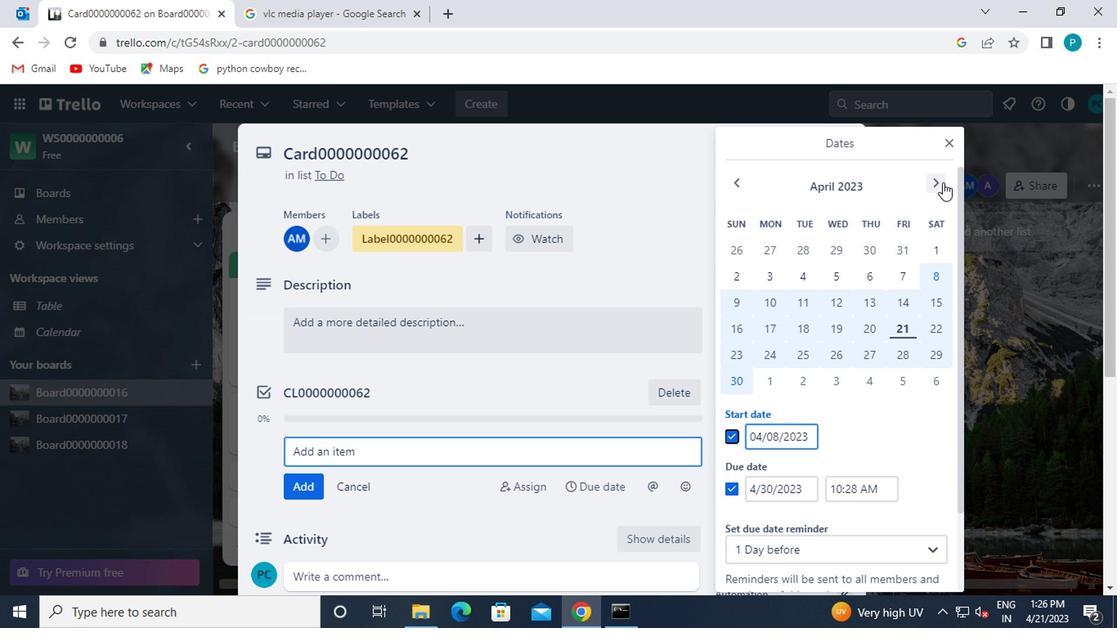 
Action: Mouse moved to (769, 277)
Screenshot: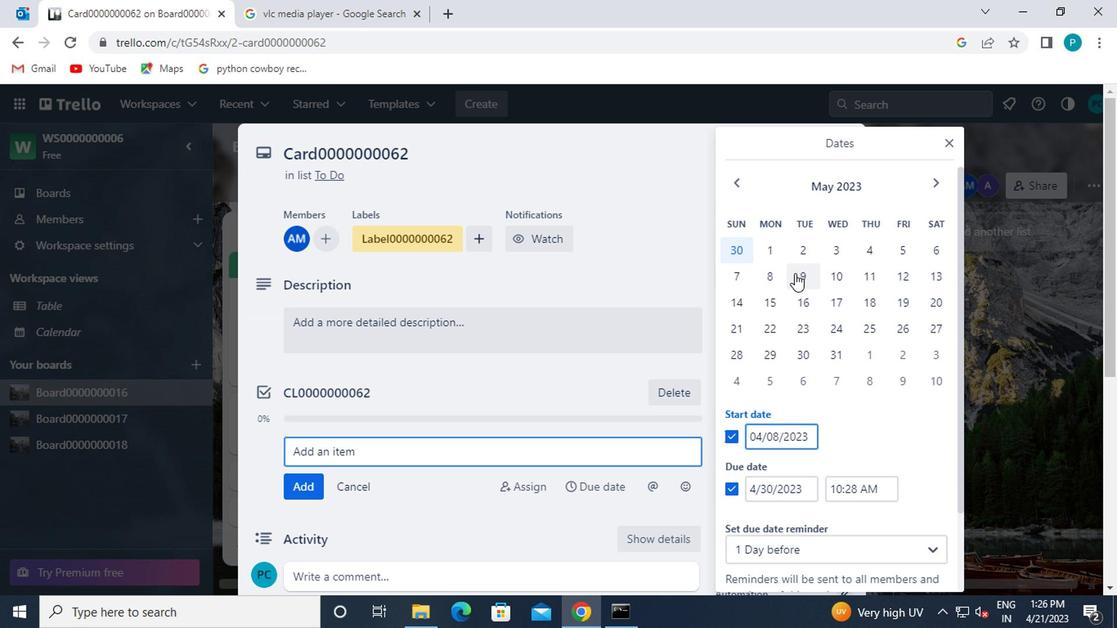 
Action: Mouse pressed left at (769, 277)
Screenshot: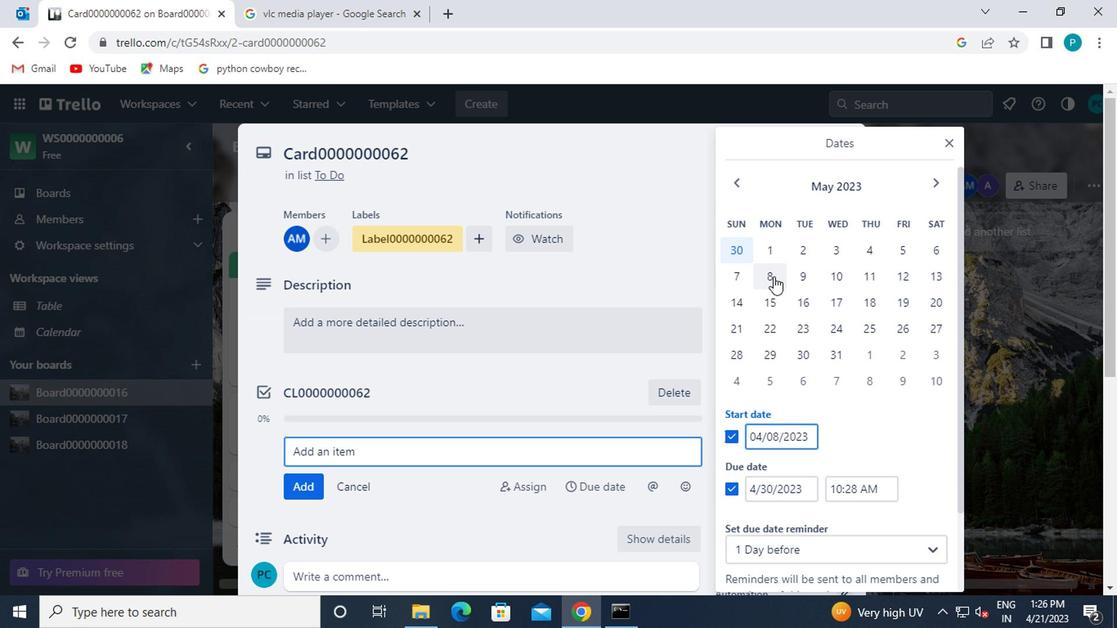 
Action: Mouse moved to (827, 352)
Screenshot: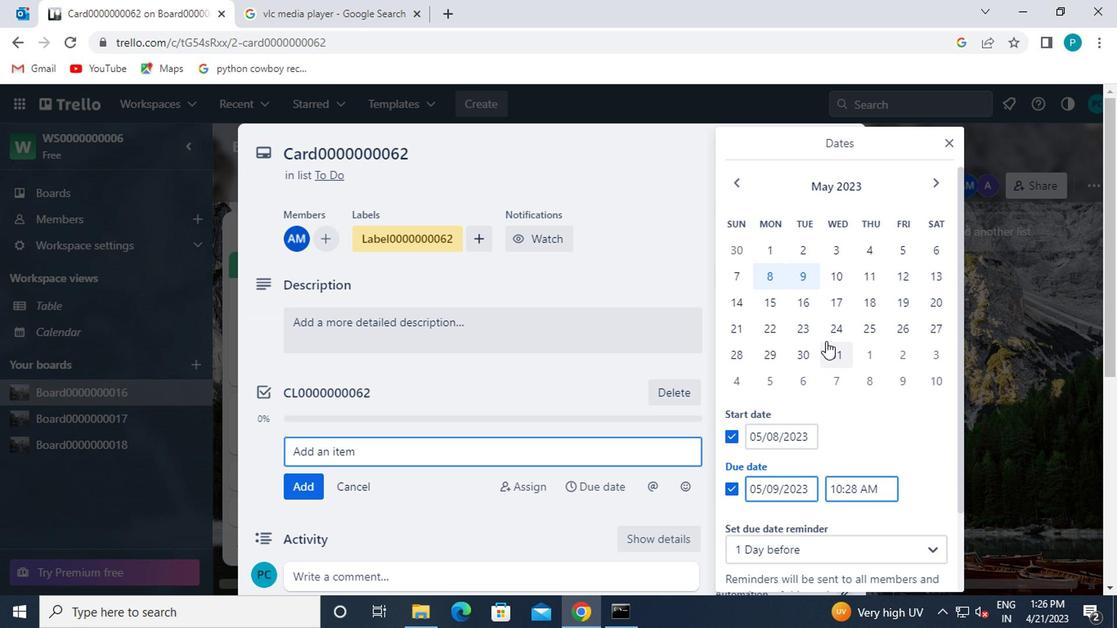 
Action: Mouse pressed left at (827, 352)
Screenshot: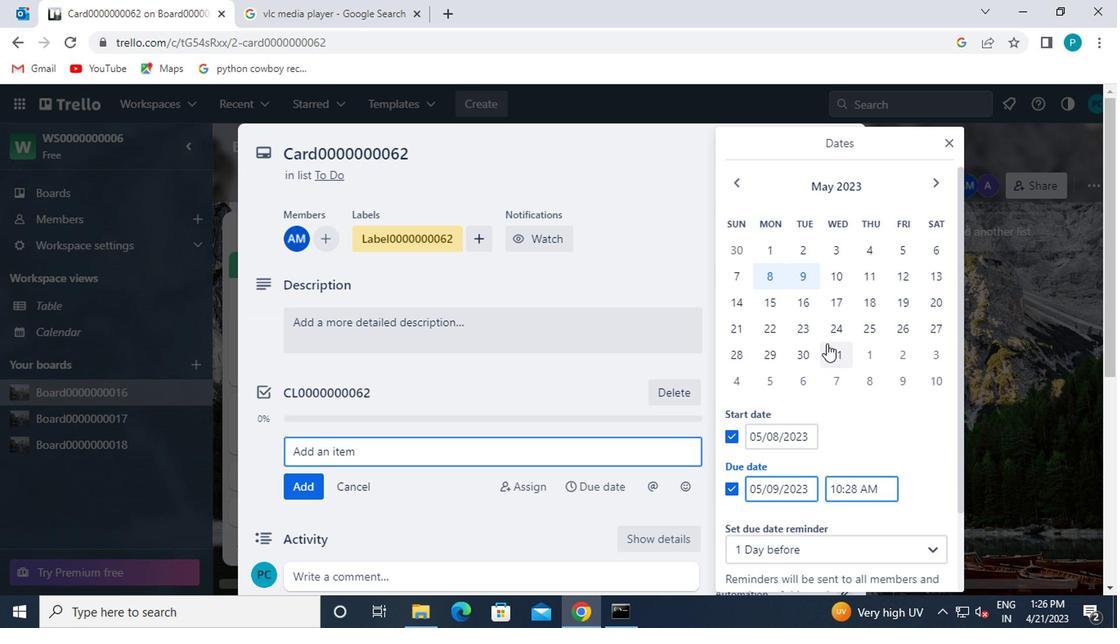 
Action: Mouse scrolled (827, 351) with delta (0, 0)
Screenshot: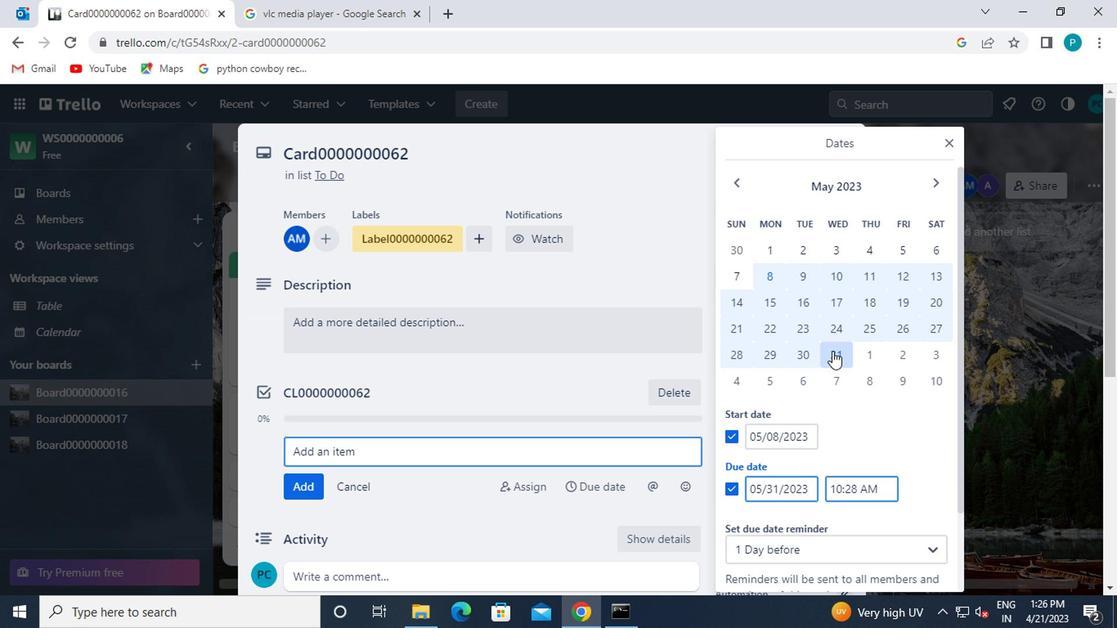 
Action: Mouse moved to (828, 539)
Screenshot: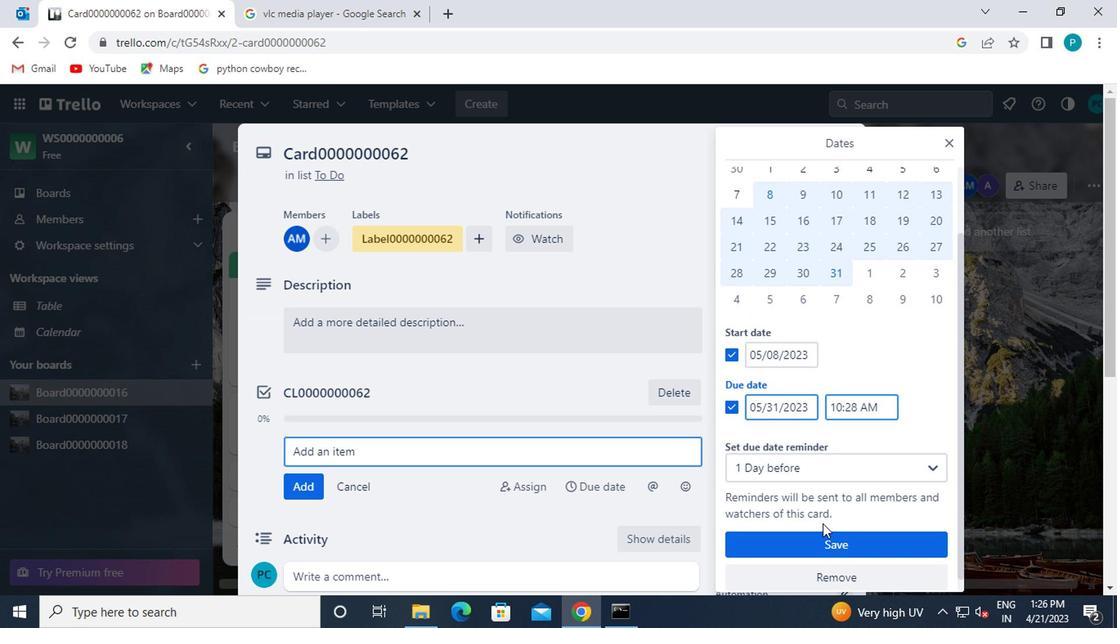 
Action: Mouse pressed left at (828, 539)
Screenshot: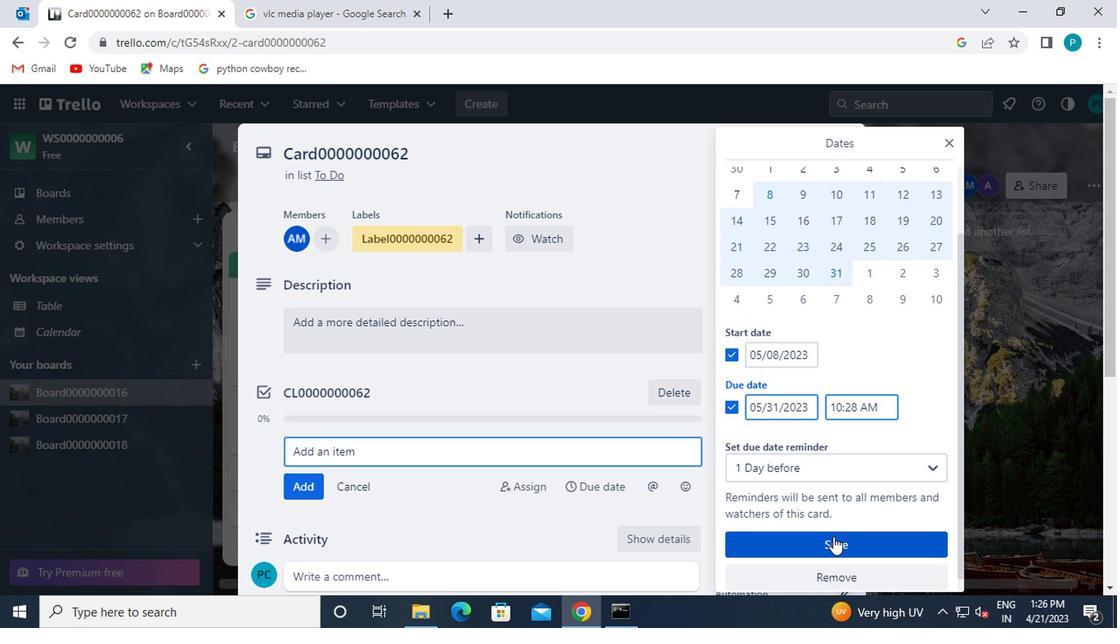 
Action: Mouse moved to (631, 433)
Screenshot: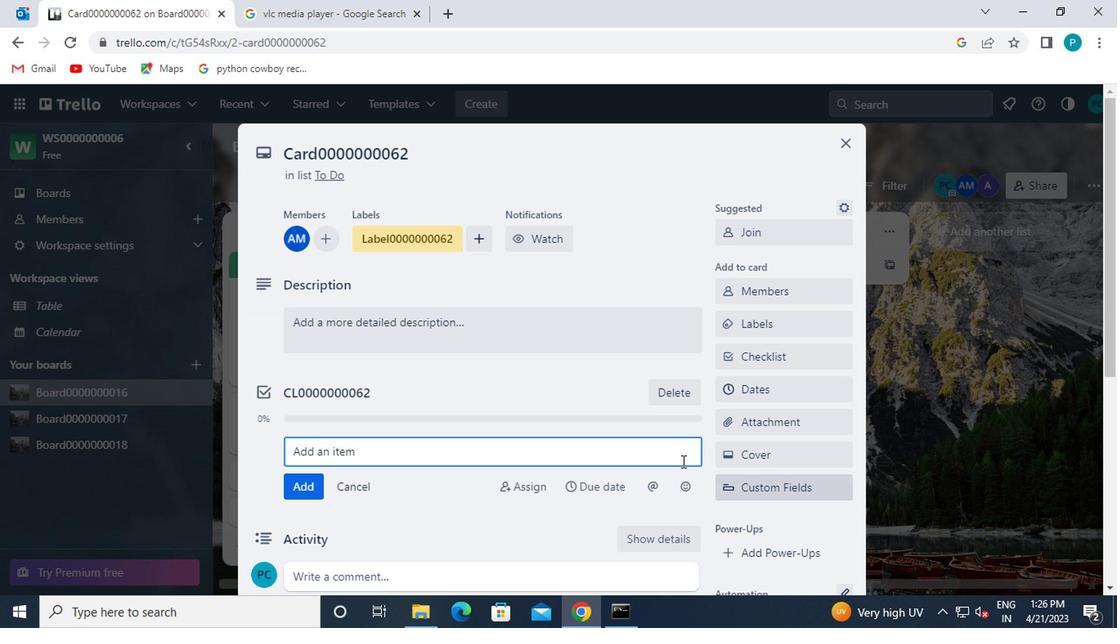 
